 Task: Font style For heading Use Andalus with dark orange 2 colour & Underline. font size for heading '26 Pt. 'Change the font style of data to Arabic Typesettingand font size to  14 Pt. Change the alignment of both headline & data to   center vertically. In the sheet  analysisSalesByCategory_2024
Action: Mouse moved to (77, 110)
Screenshot: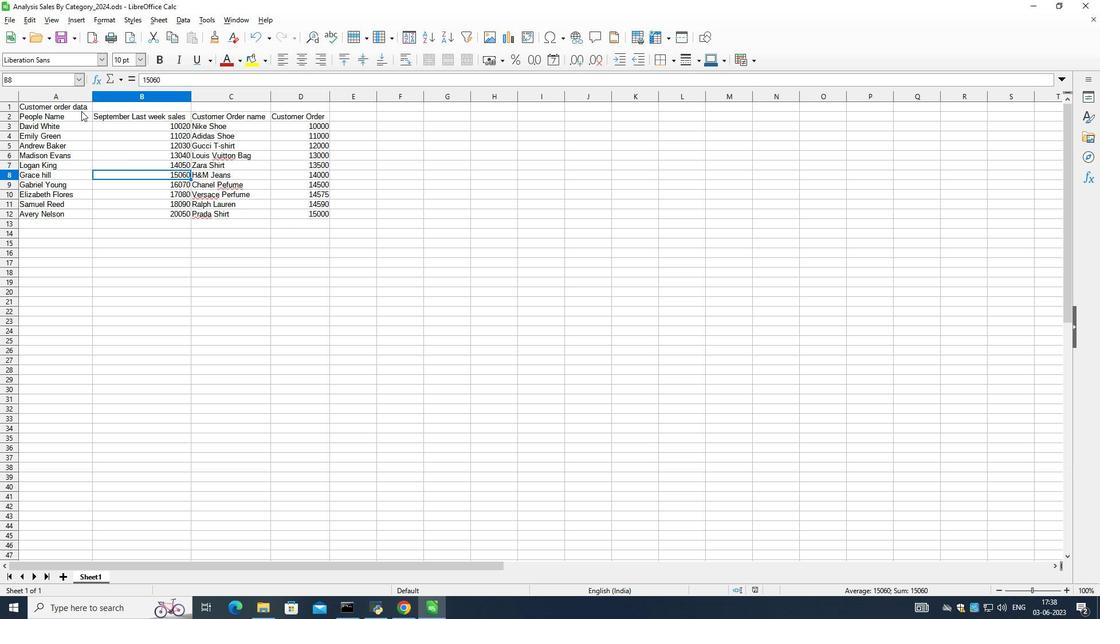 
Action: Mouse pressed left at (77, 110)
Screenshot: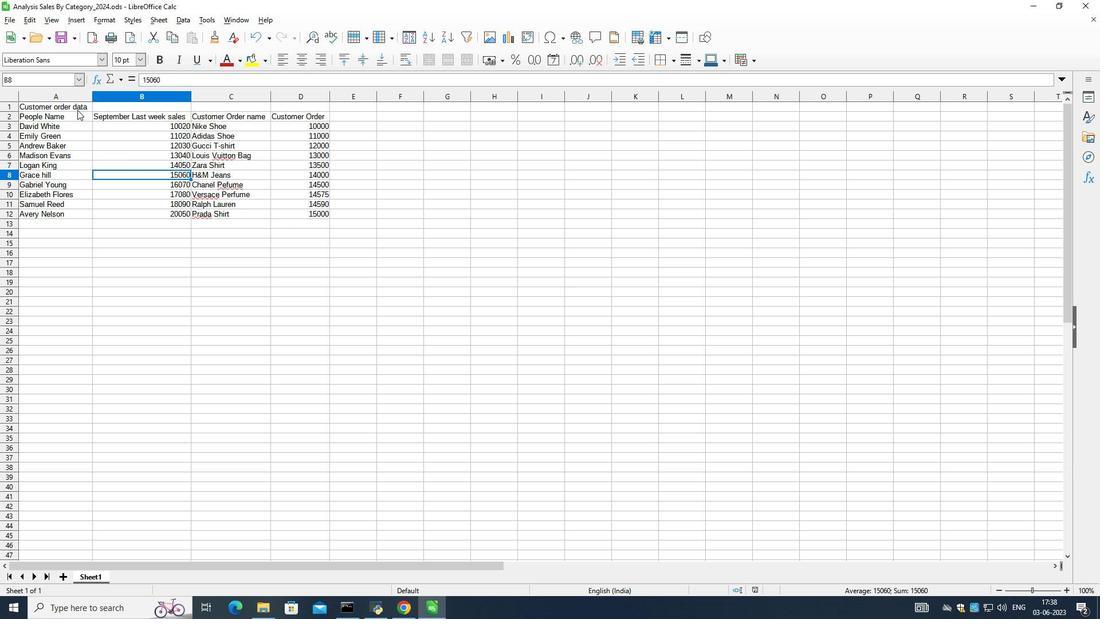 
Action: Mouse moved to (68, 108)
Screenshot: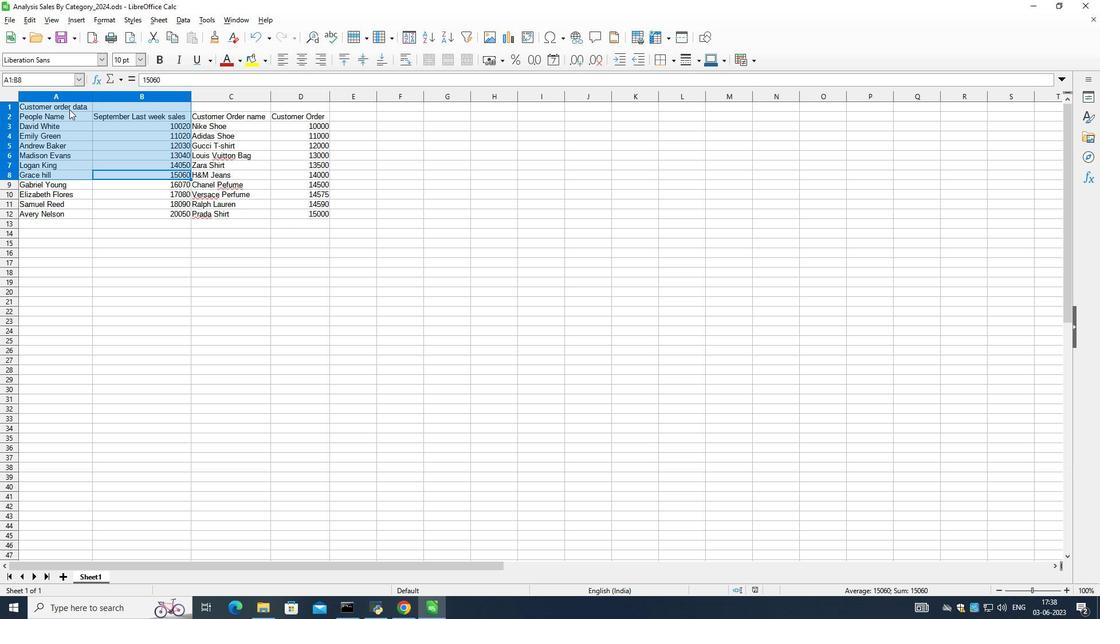 
Action: Mouse pressed left at (68, 108)
Screenshot: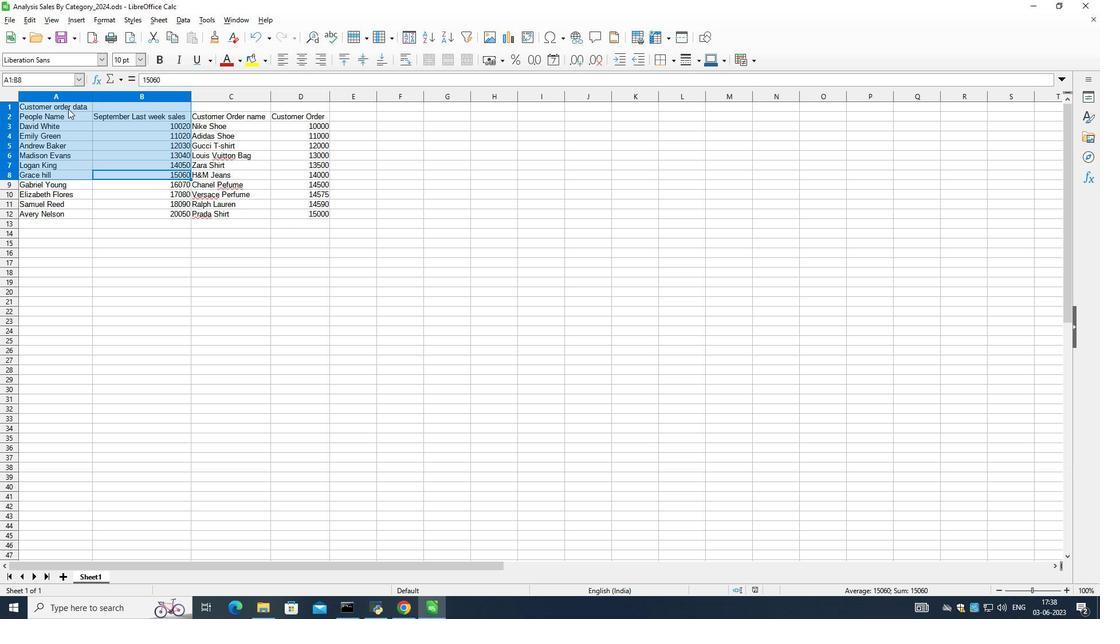 
Action: Mouse pressed right at (68, 108)
Screenshot: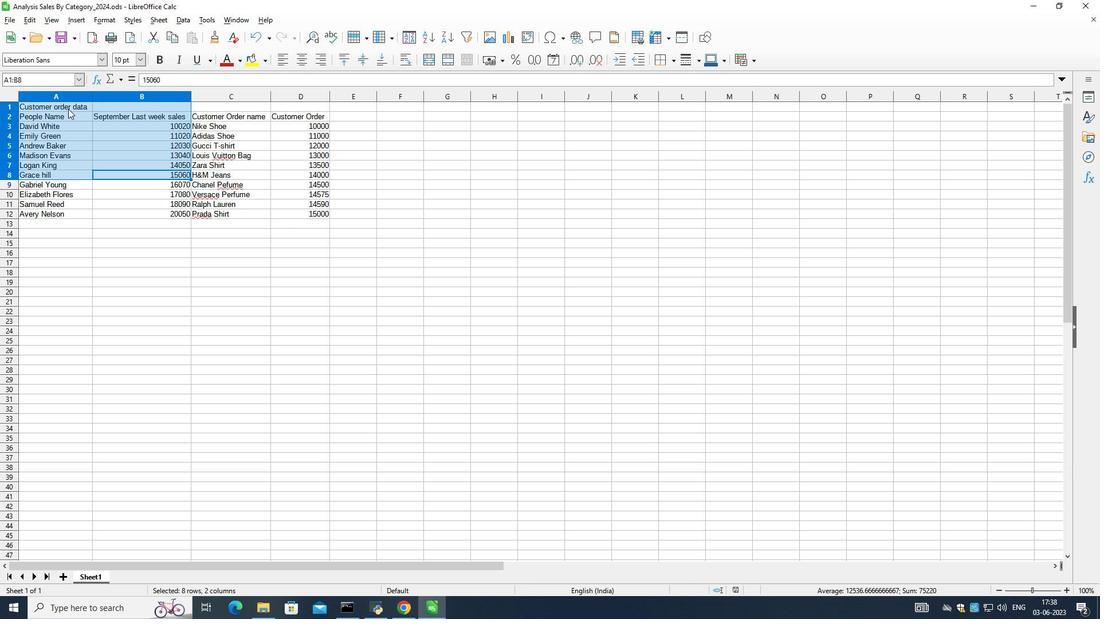 
Action: Mouse moved to (55, 129)
Screenshot: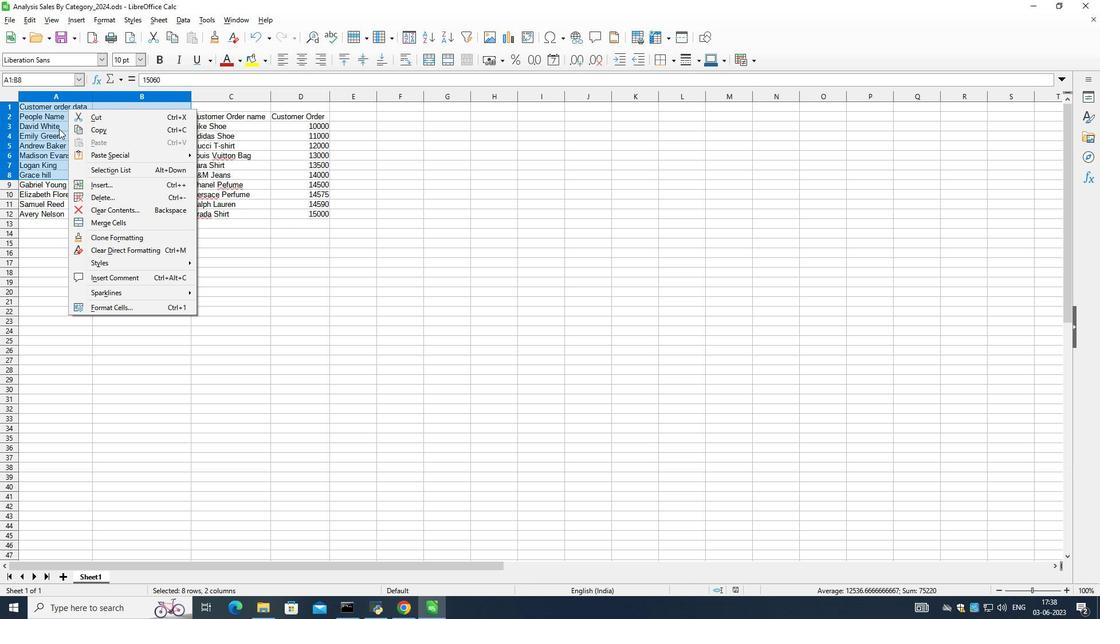 
Action: Mouse pressed left at (55, 129)
Screenshot: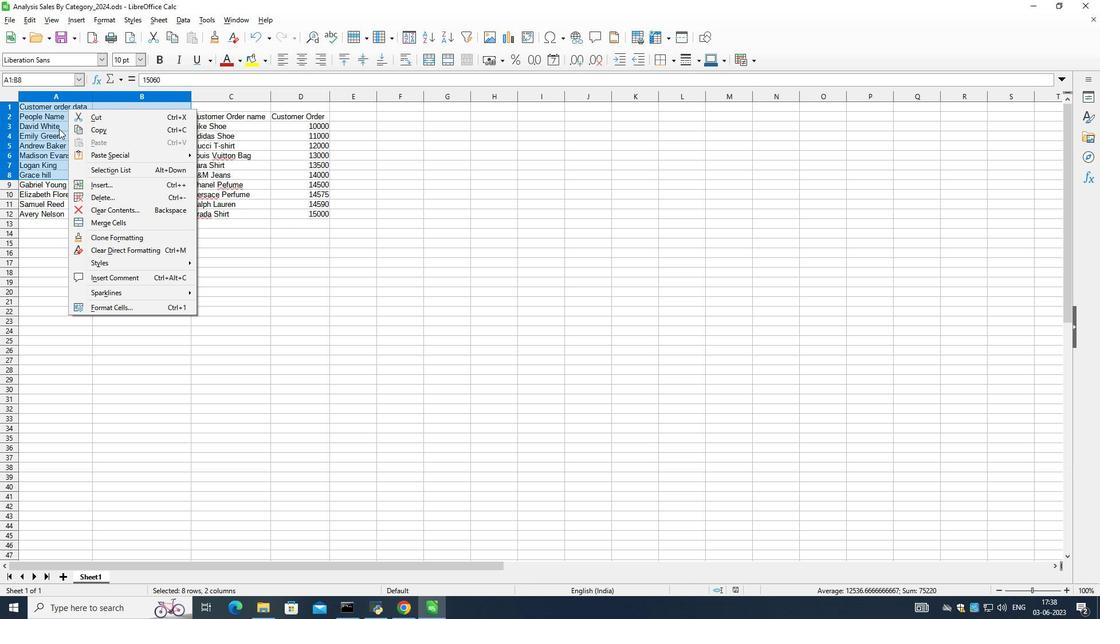 
Action: Mouse moved to (53, 115)
Screenshot: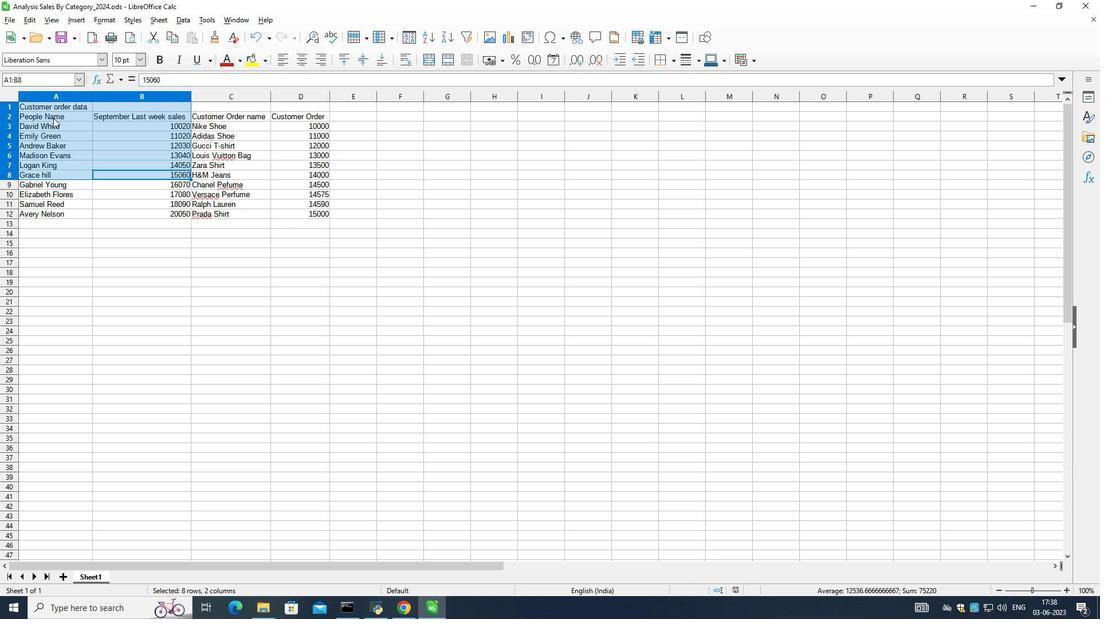 
Action: Mouse pressed right at (53, 115)
Screenshot: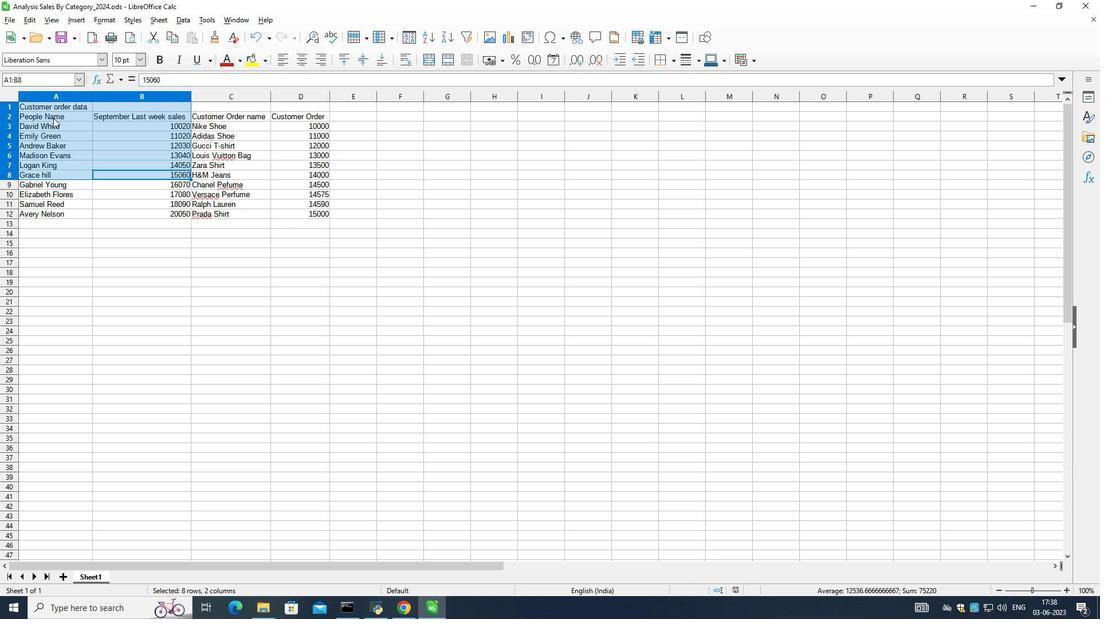 
Action: Mouse moved to (158, 139)
Screenshot: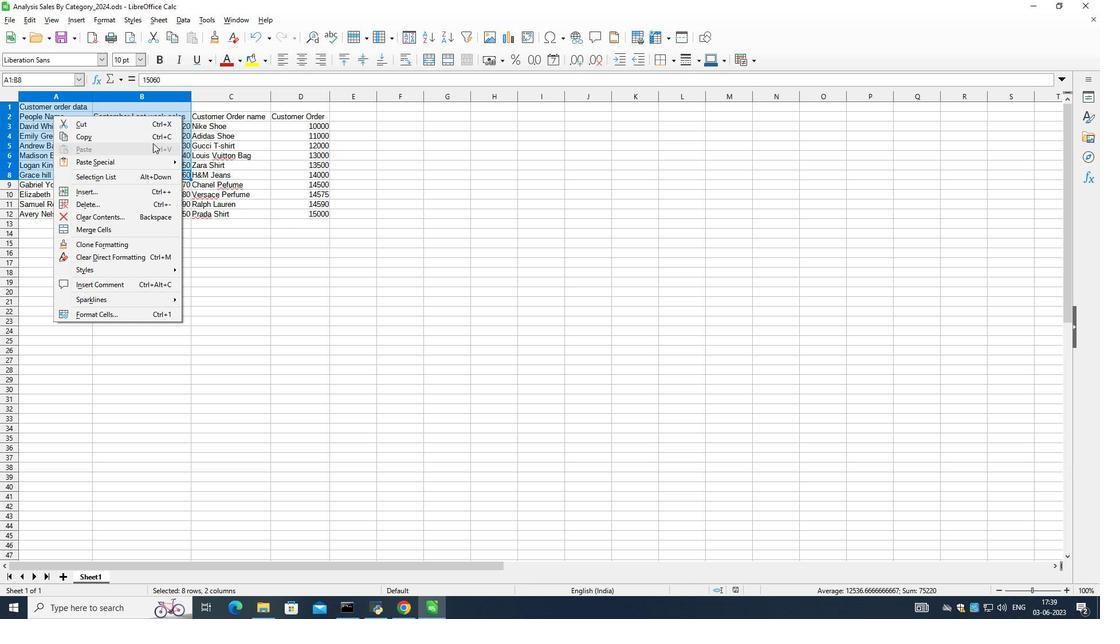 
Action: Mouse pressed left at (158, 139)
Screenshot: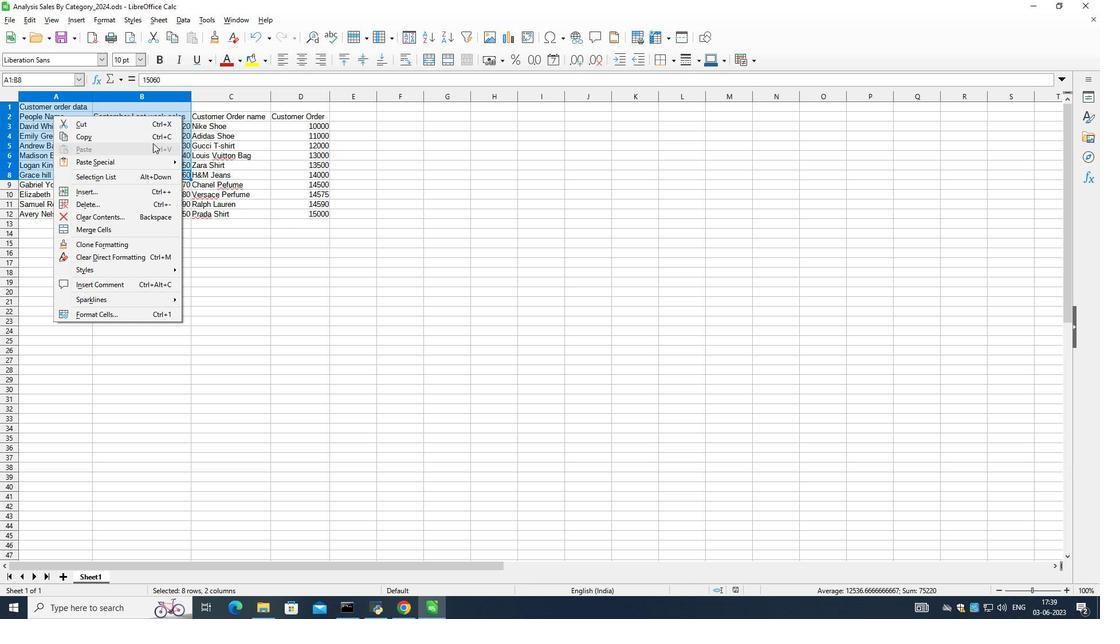 
Action: Mouse moved to (302, 161)
Screenshot: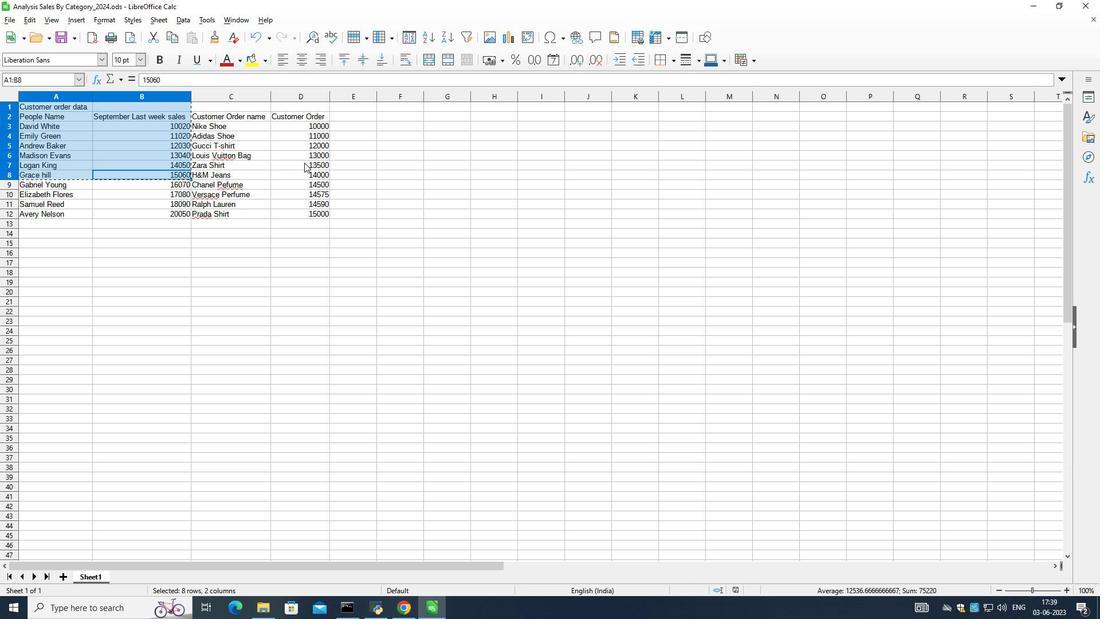 
Action: Mouse pressed left at (302, 161)
Screenshot: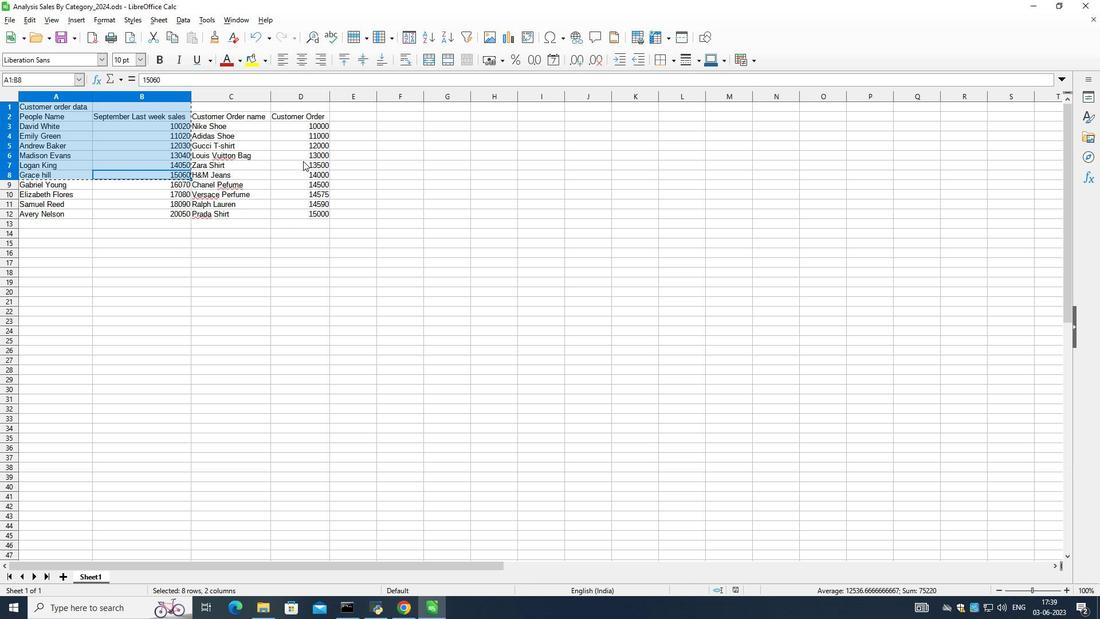 
Action: Mouse moved to (50, 115)
Screenshot: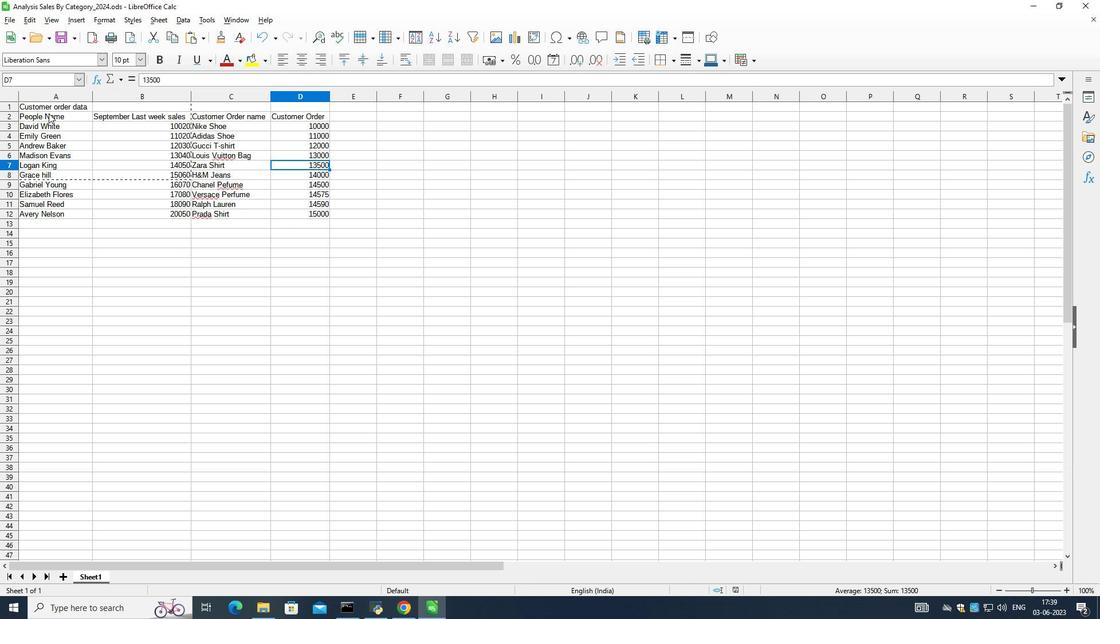 
Action: Mouse pressed left at (50, 115)
Screenshot: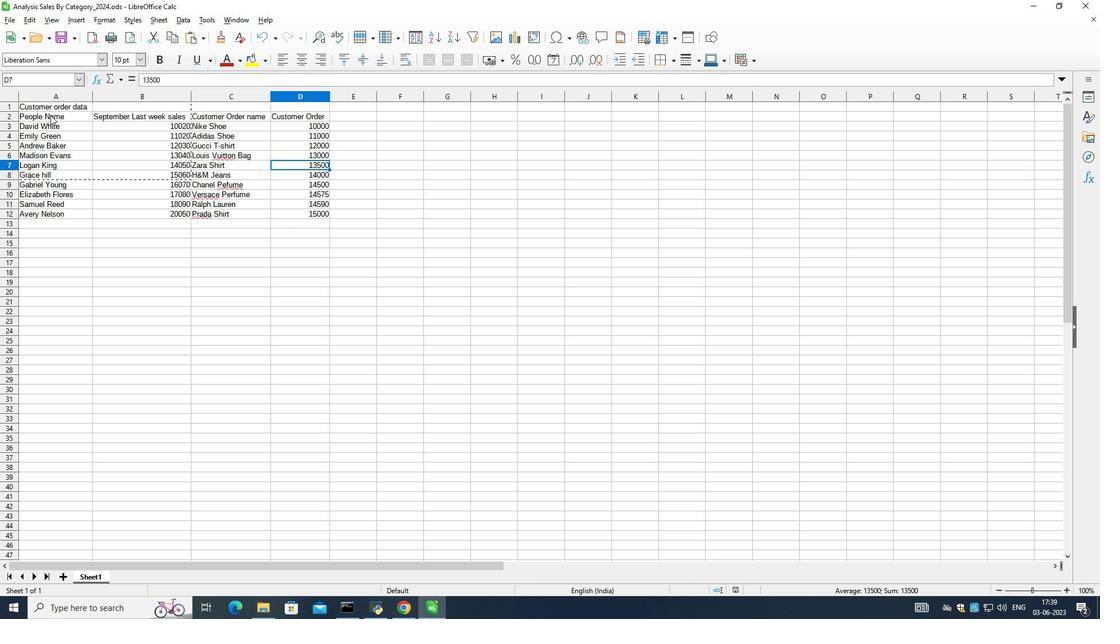 
Action: Mouse moved to (51, 107)
Screenshot: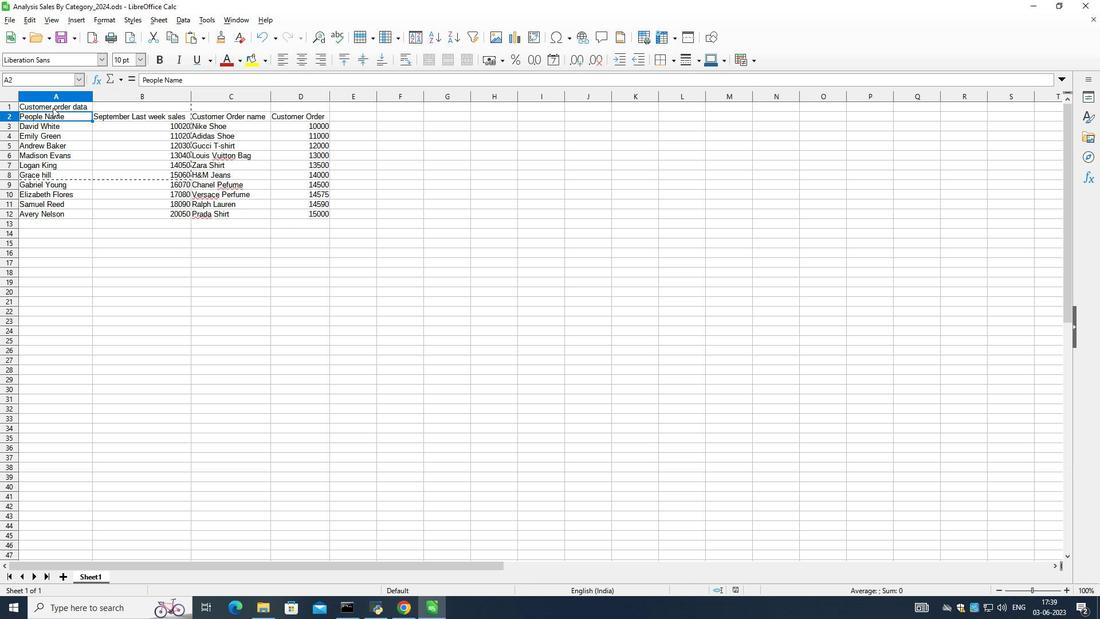 
Action: Mouse pressed left at (51, 107)
Screenshot: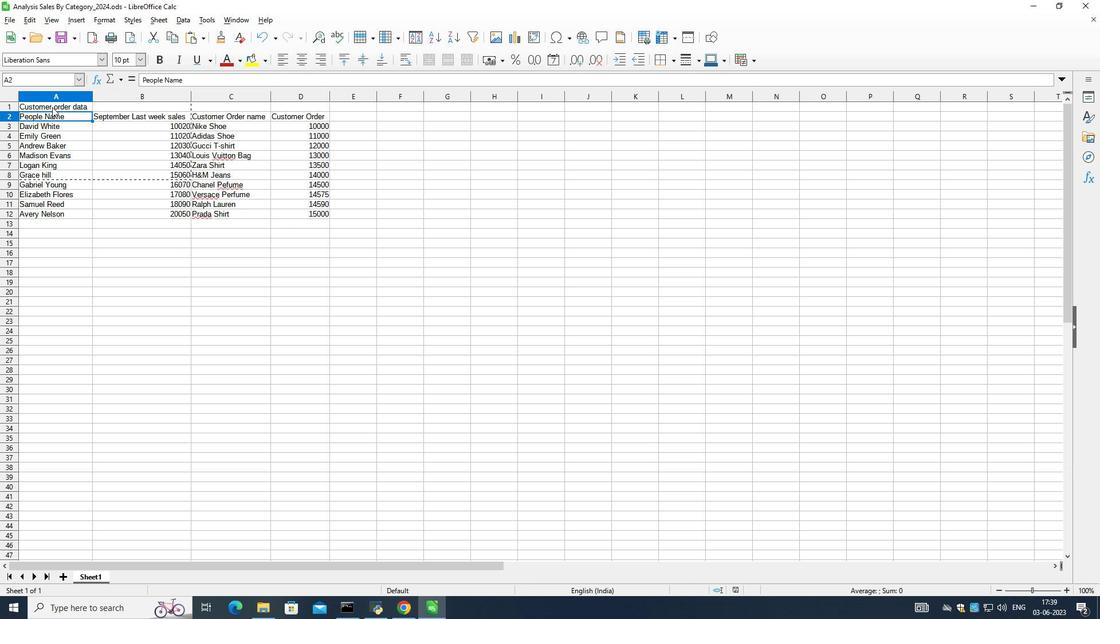 
Action: Mouse moved to (446, 60)
Screenshot: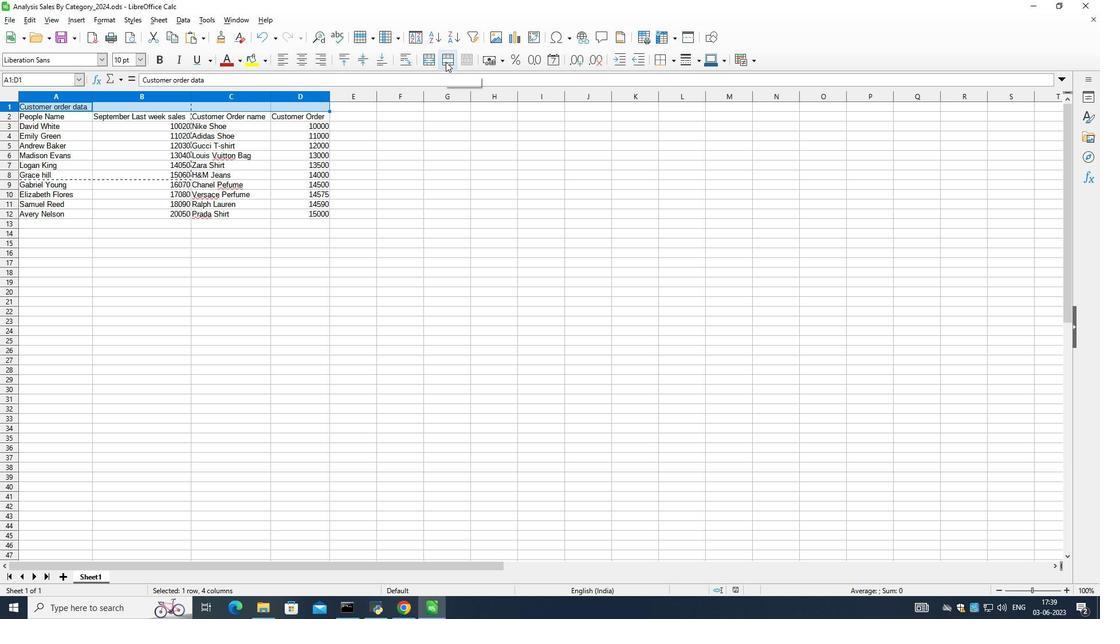 
Action: Mouse pressed left at (446, 60)
Screenshot: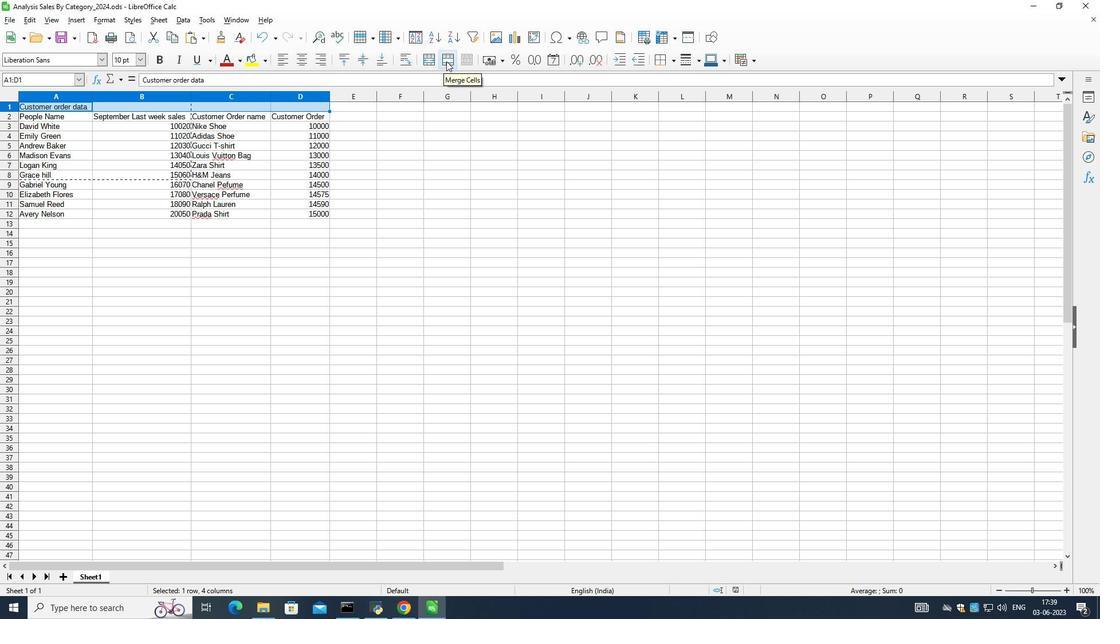 
Action: Mouse moved to (65, 57)
Screenshot: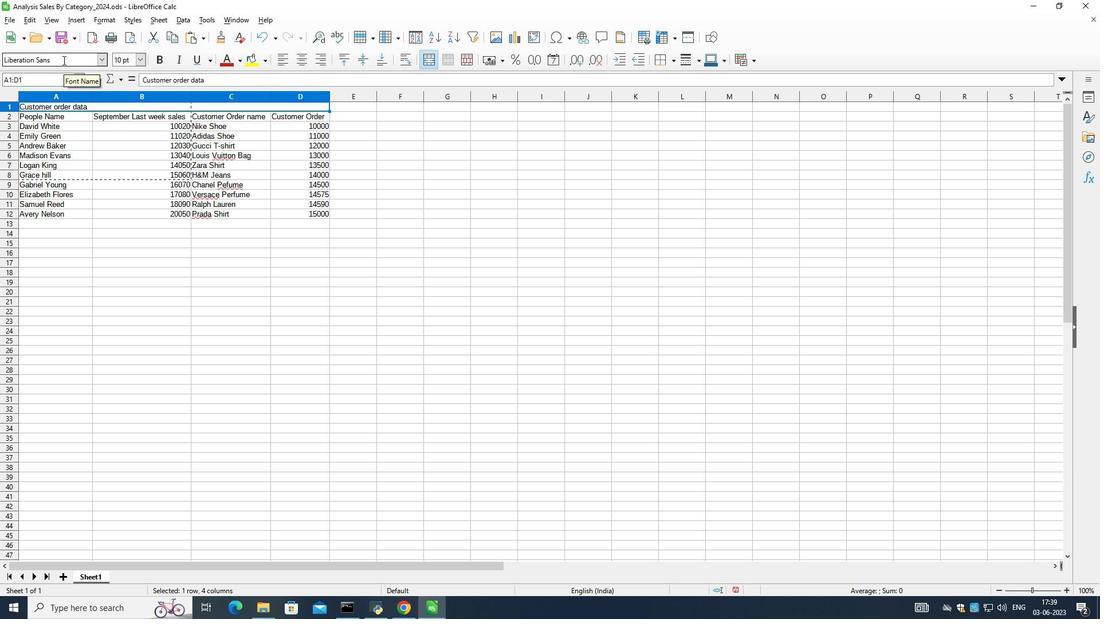 
Action: Mouse pressed left at (65, 57)
Screenshot: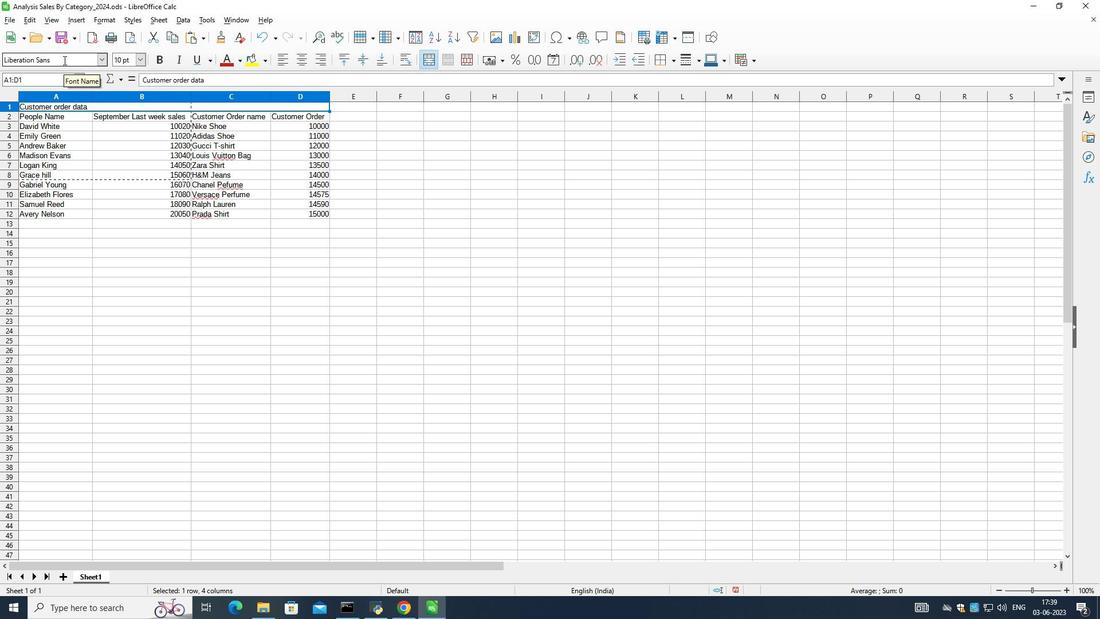 
Action: Mouse moved to (54, 61)
Screenshot: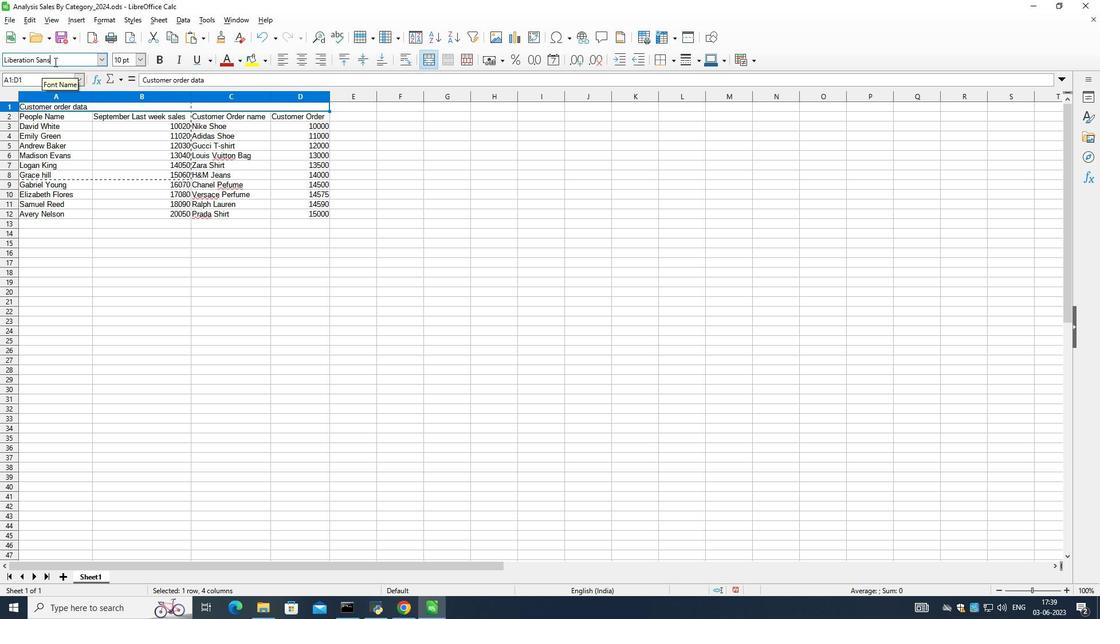 
Action: Mouse pressed left at (54, 61)
Screenshot: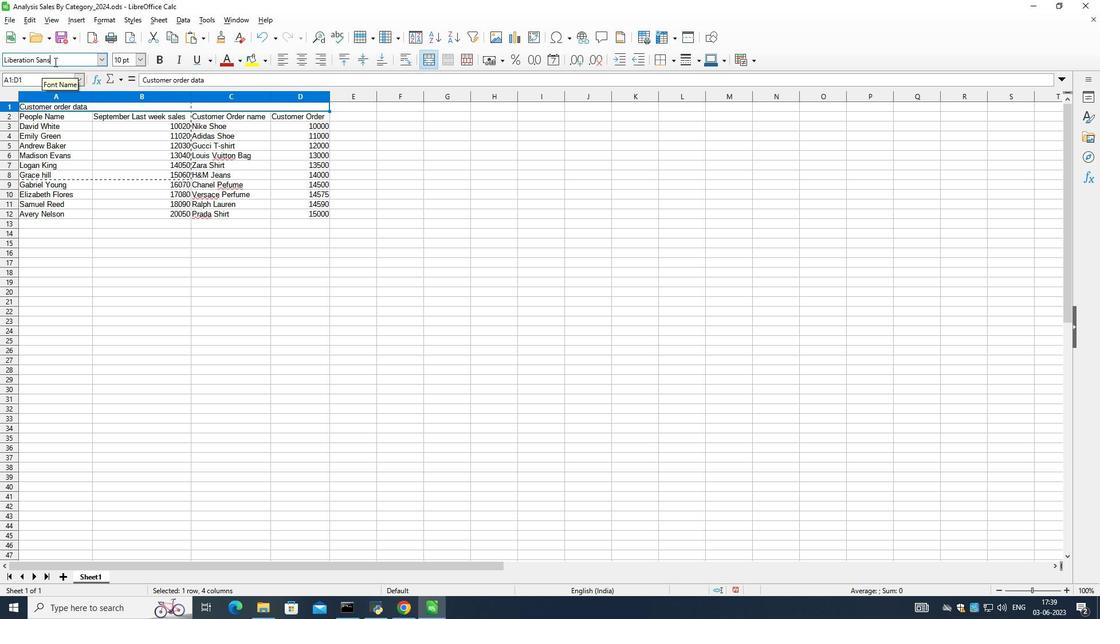 
Action: Mouse moved to (184, 121)
Screenshot: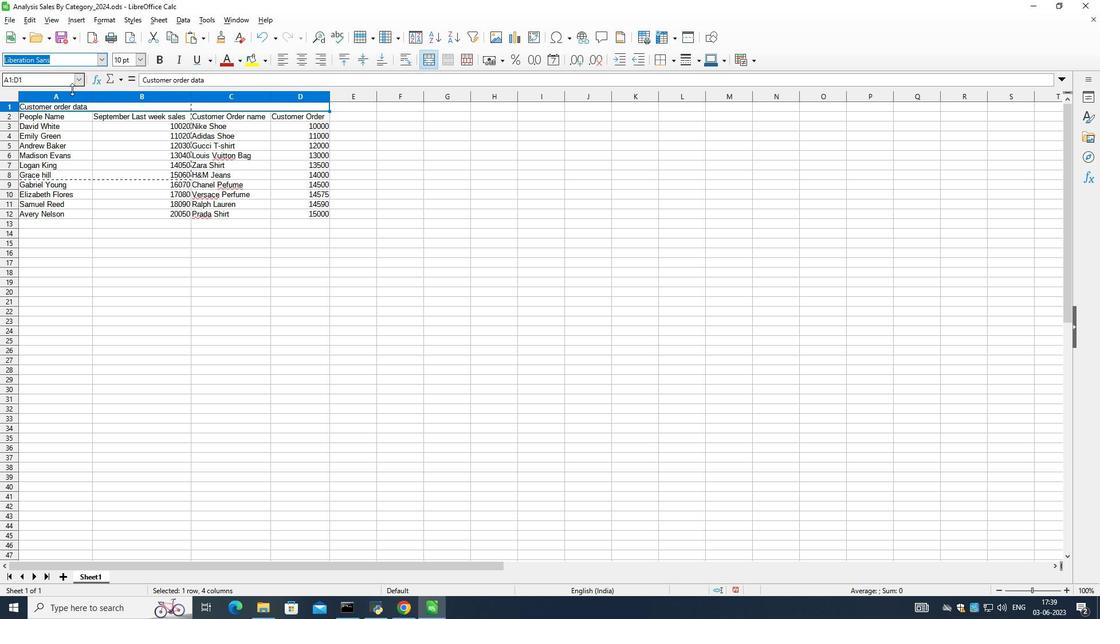 
Action: Key pressed <Key.shift_r>Andalus<Key.enter>
Screenshot: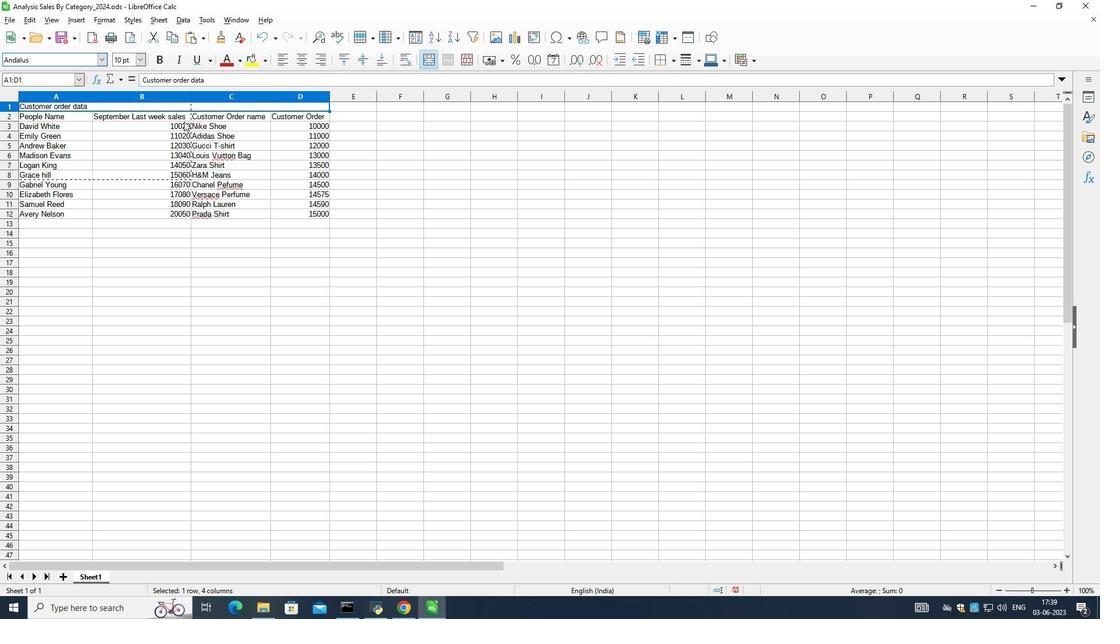 
Action: Mouse moved to (240, 63)
Screenshot: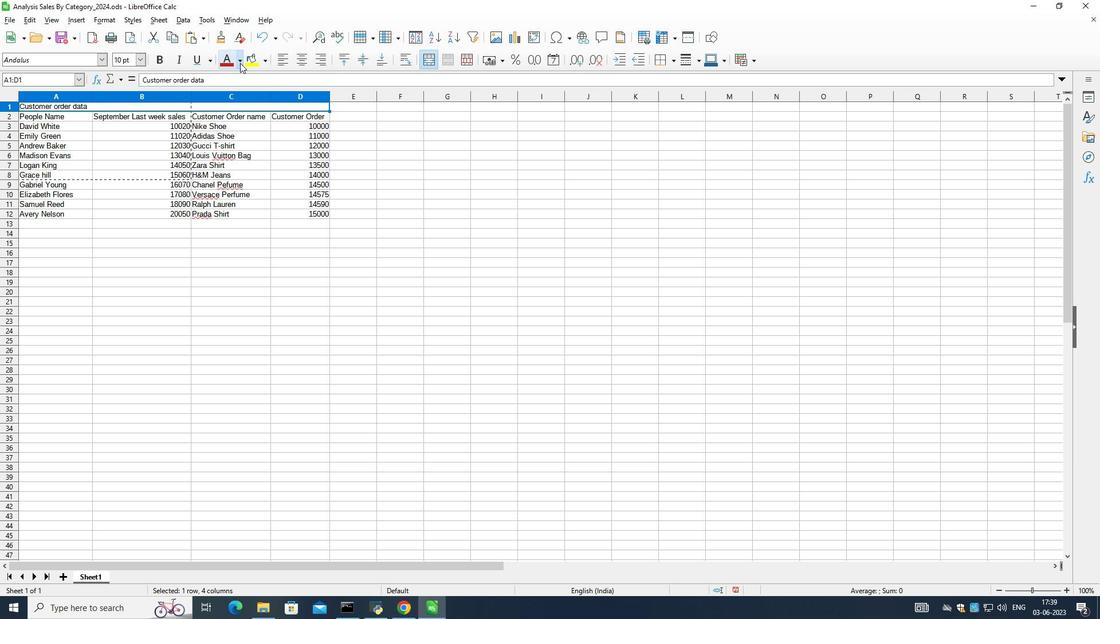 
Action: Mouse pressed left at (240, 63)
Screenshot: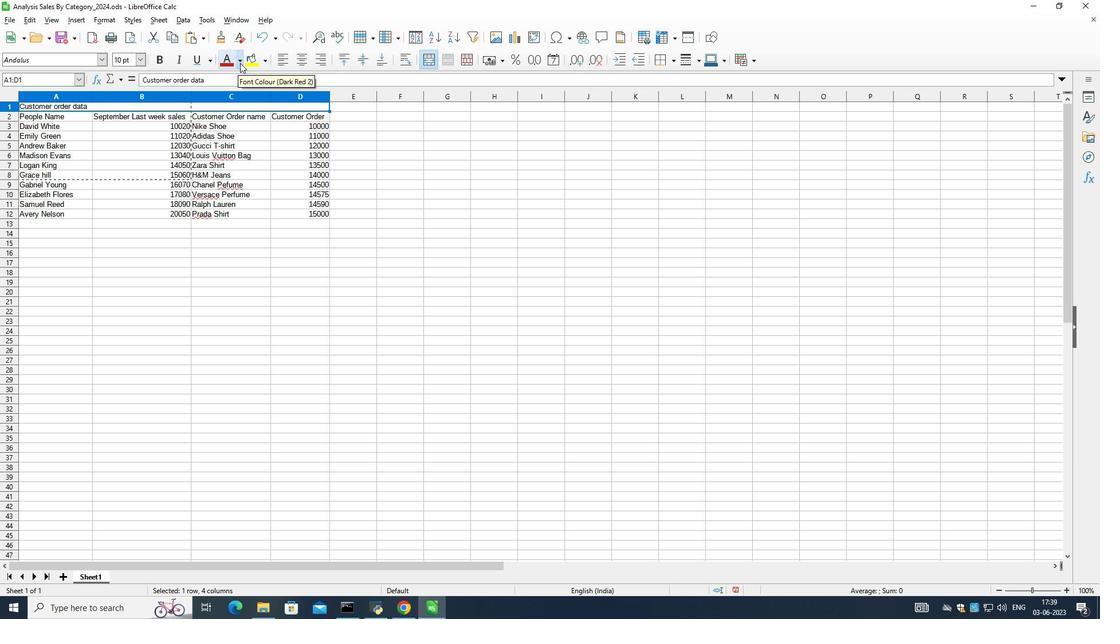 
Action: Mouse moved to (248, 271)
Screenshot: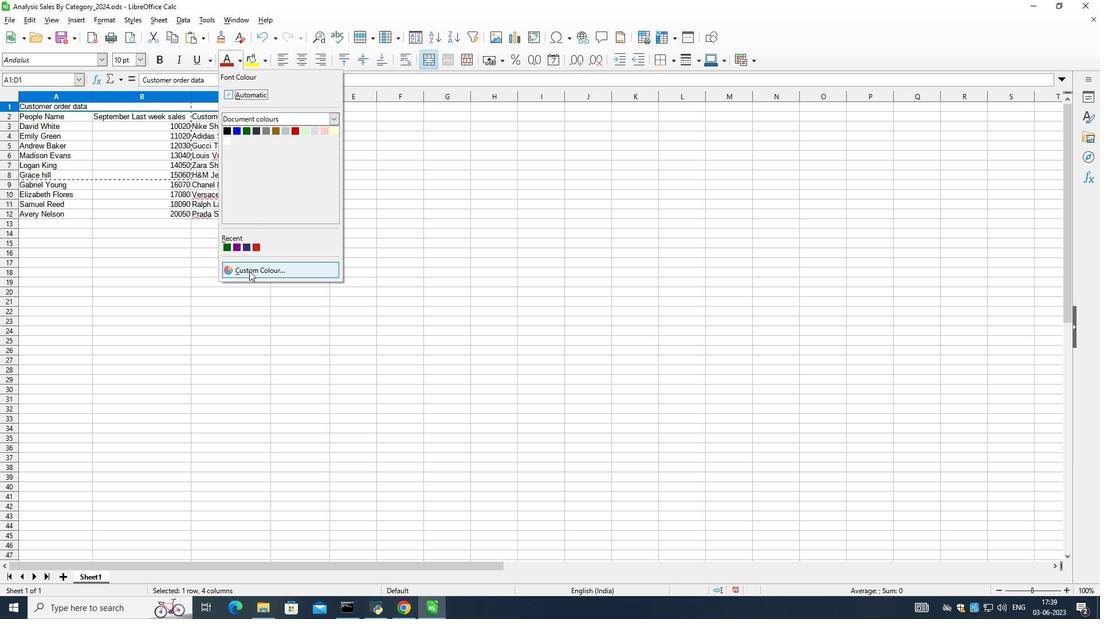 
Action: Mouse pressed left at (248, 271)
Screenshot: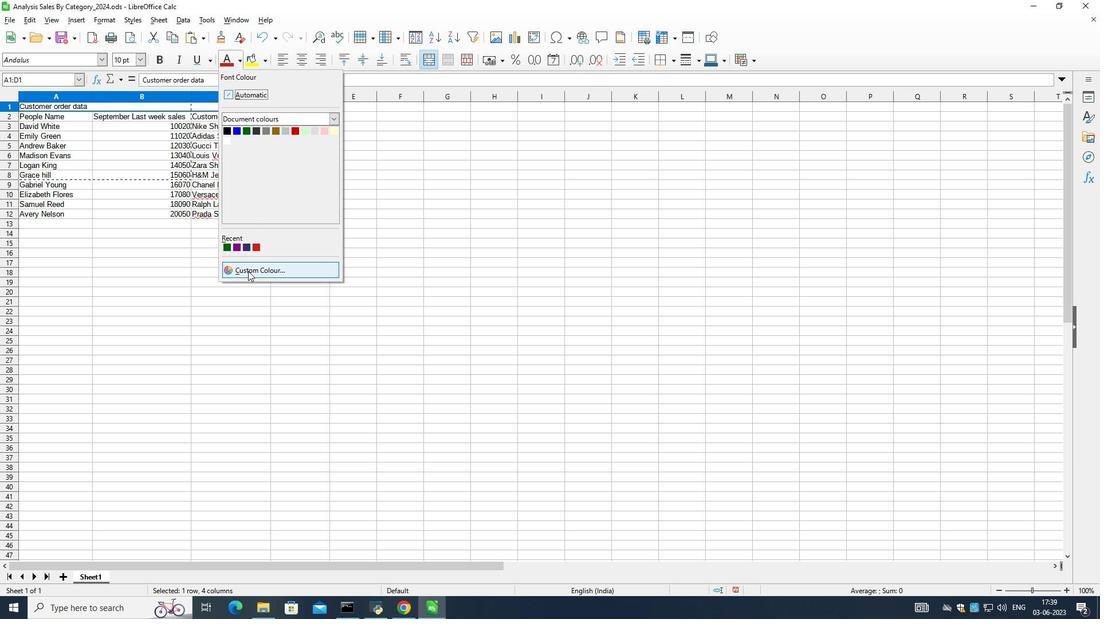 
Action: Mouse moved to (567, 349)
Screenshot: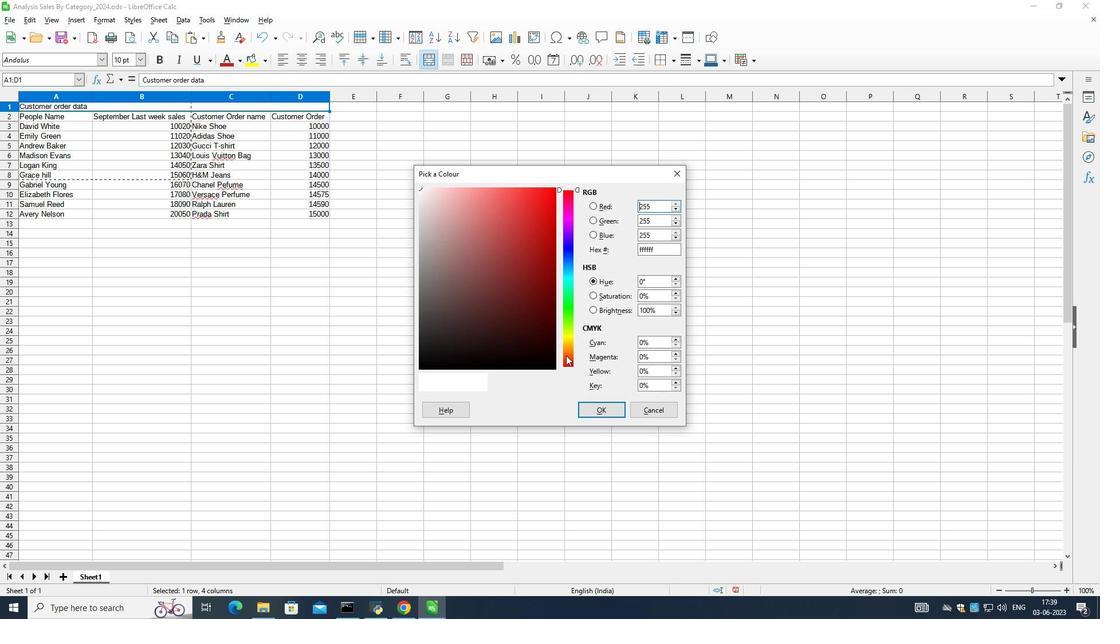 
Action: Mouse pressed left at (567, 349)
Screenshot: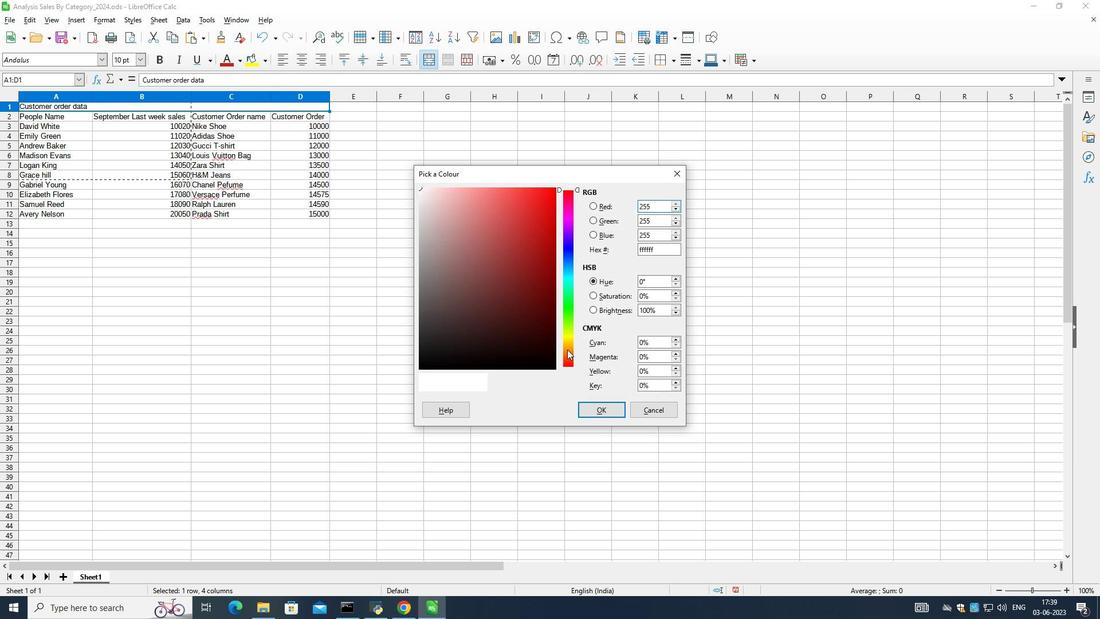 
Action: Mouse moved to (571, 323)
Screenshot: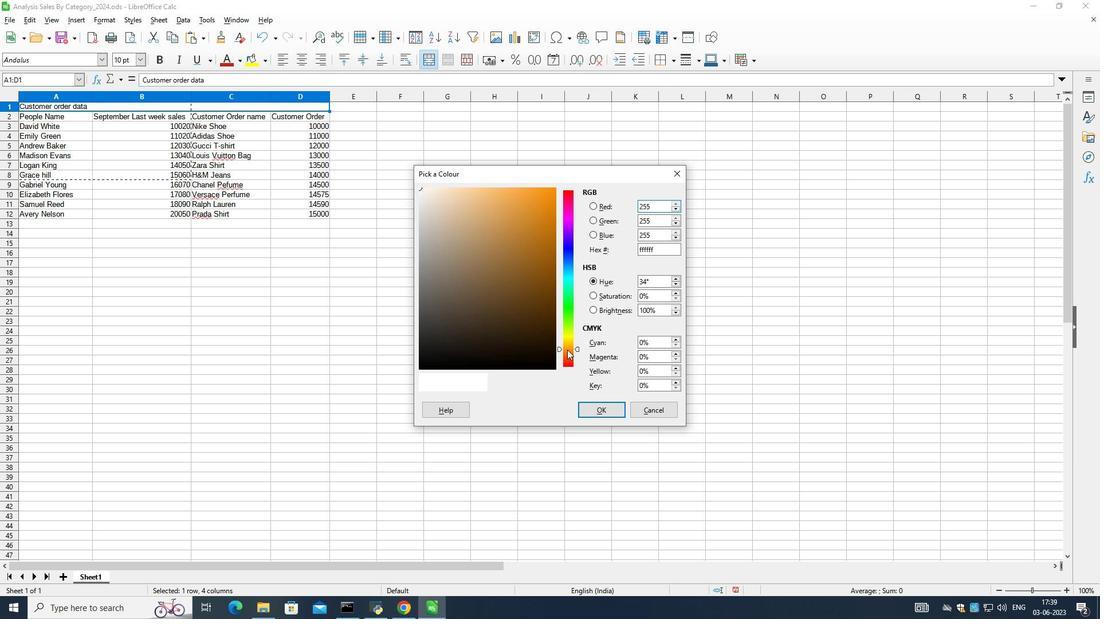 
Action: Mouse scrolled (571, 323) with delta (0, 0)
Screenshot: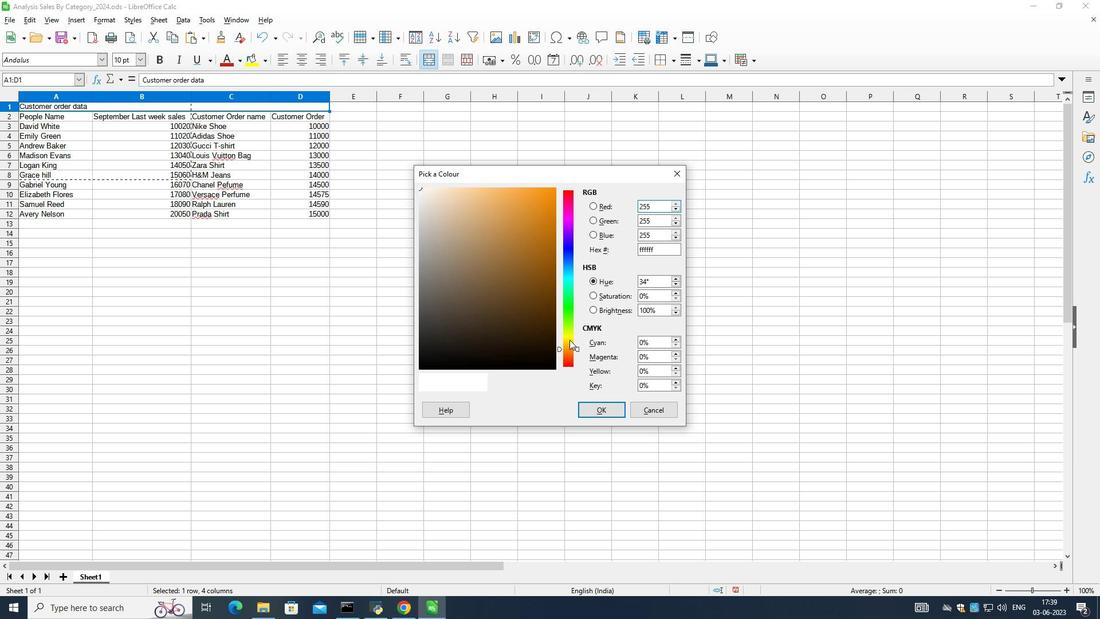 
Action: Mouse moved to (571, 322)
Screenshot: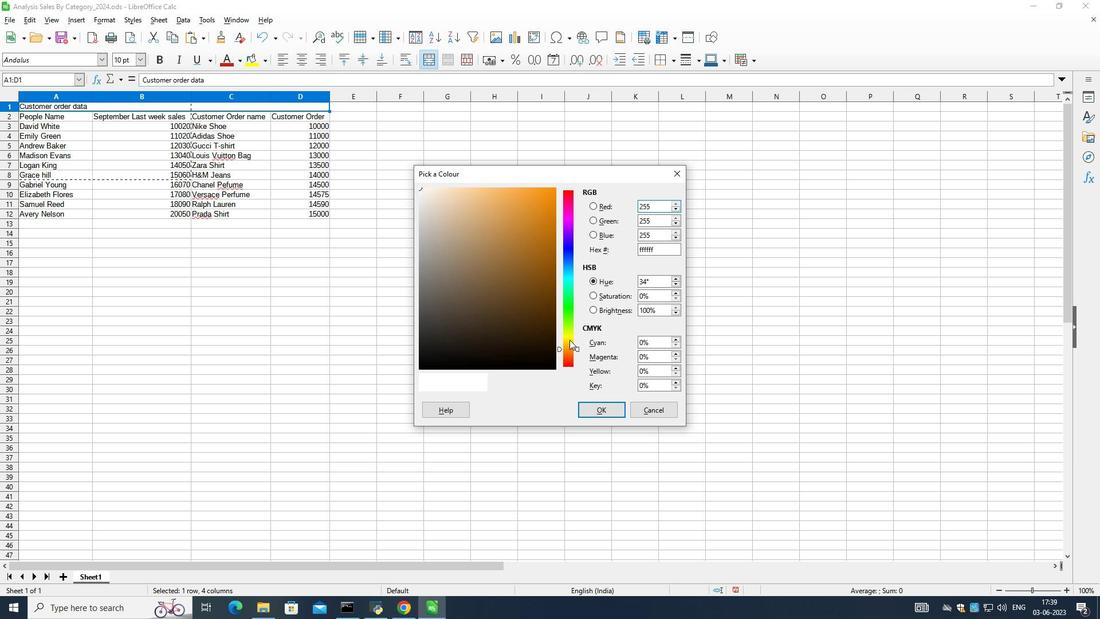 
Action: Mouse scrolled (571, 323) with delta (0, 0)
Screenshot: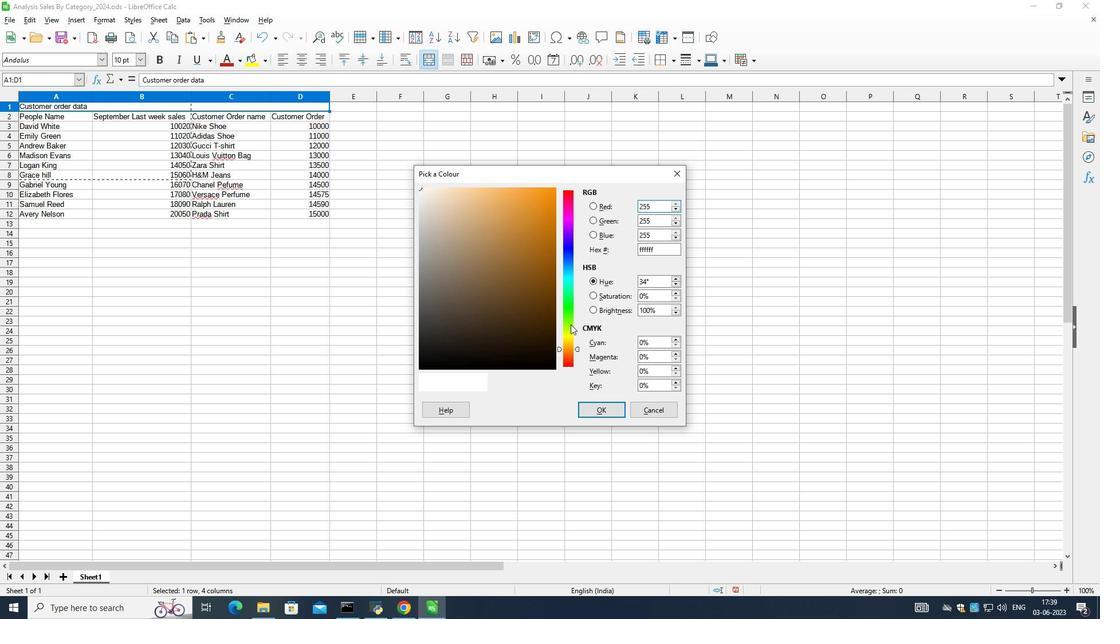 
Action: Mouse scrolled (571, 322) with delta (0, 0)
Screenshot: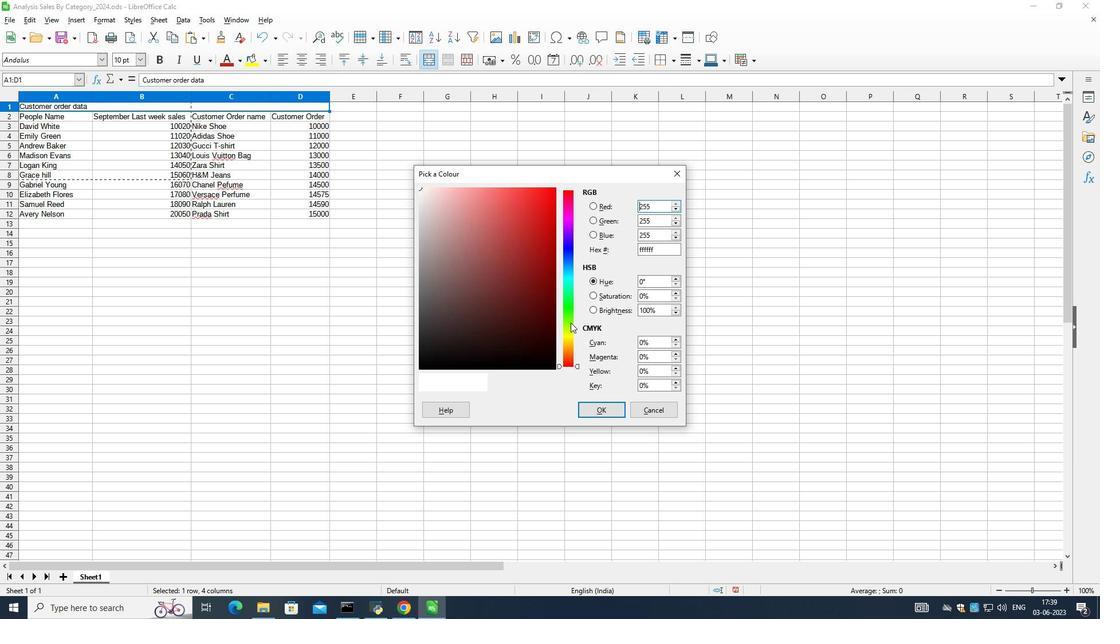 
Action: Mouse scrolled (571, 322) with delta (0, 0)
Screenshot: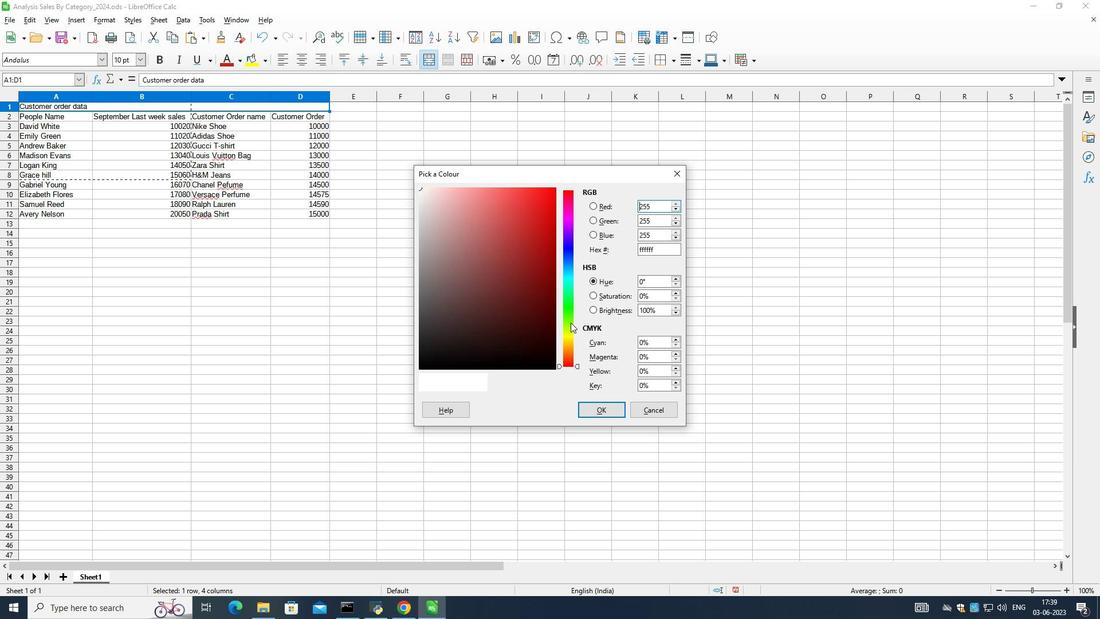
Action: Mouse scrolled (571, 322) with delta (0, 0)
Screenshot: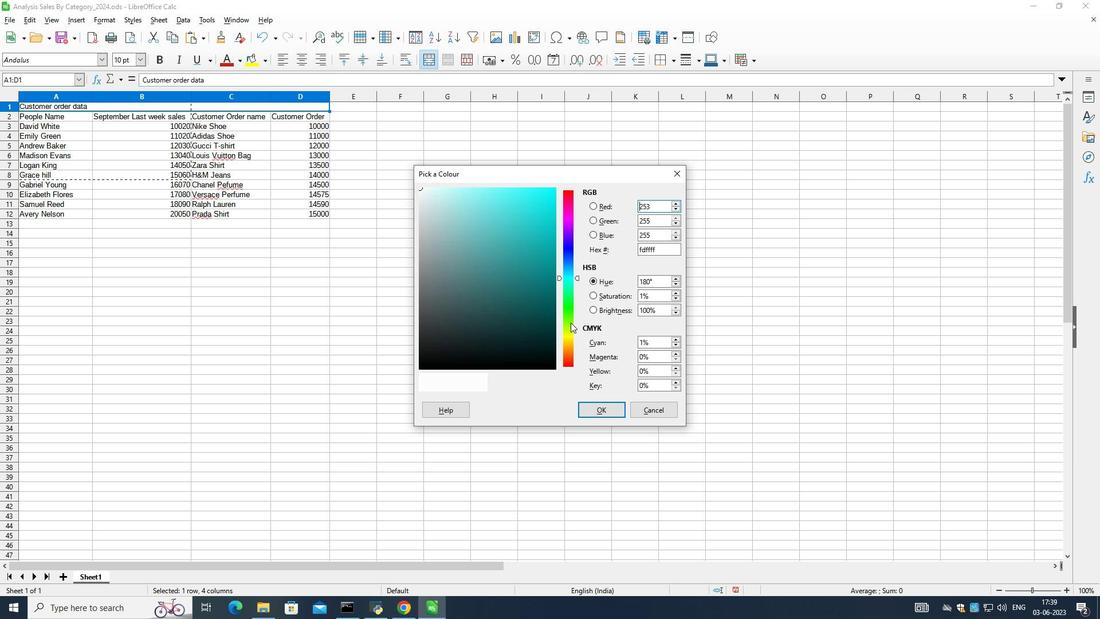
Action: Mouse moved to (571, 346)
Screenshot: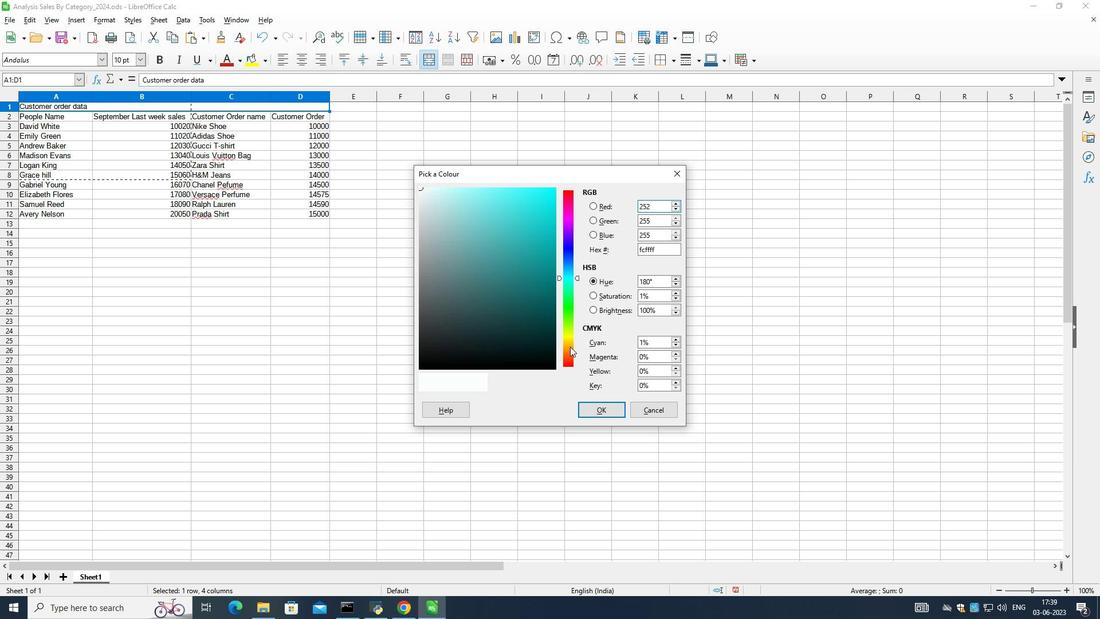 
Action: Mouse pressed left at (571, 346)
Screenshot: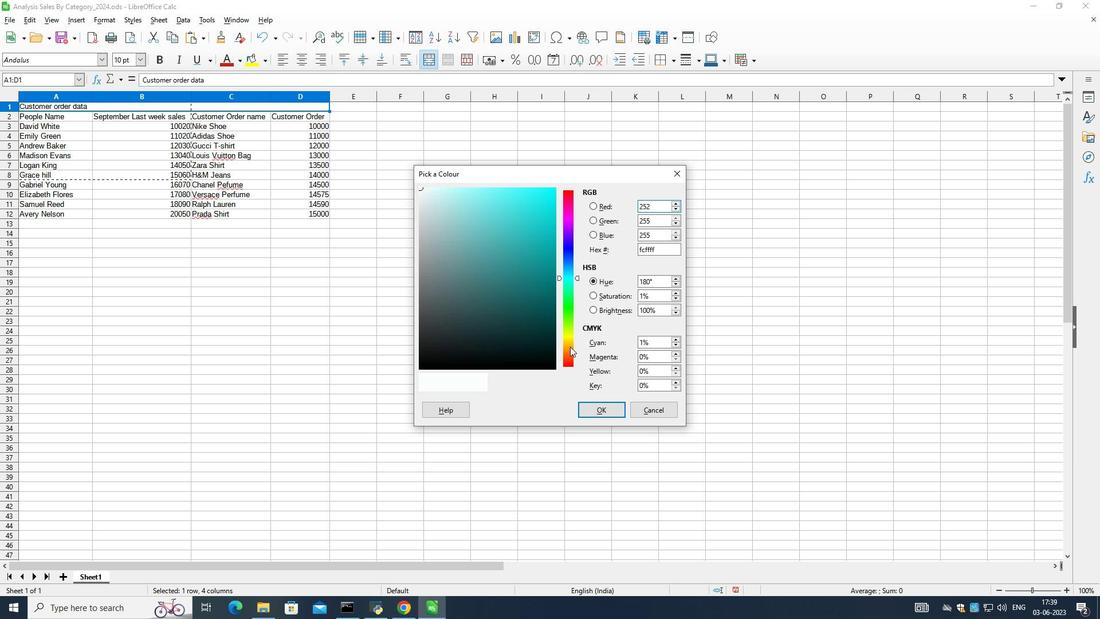 
Action: Mouse moved to (540, 194)
Screenshot: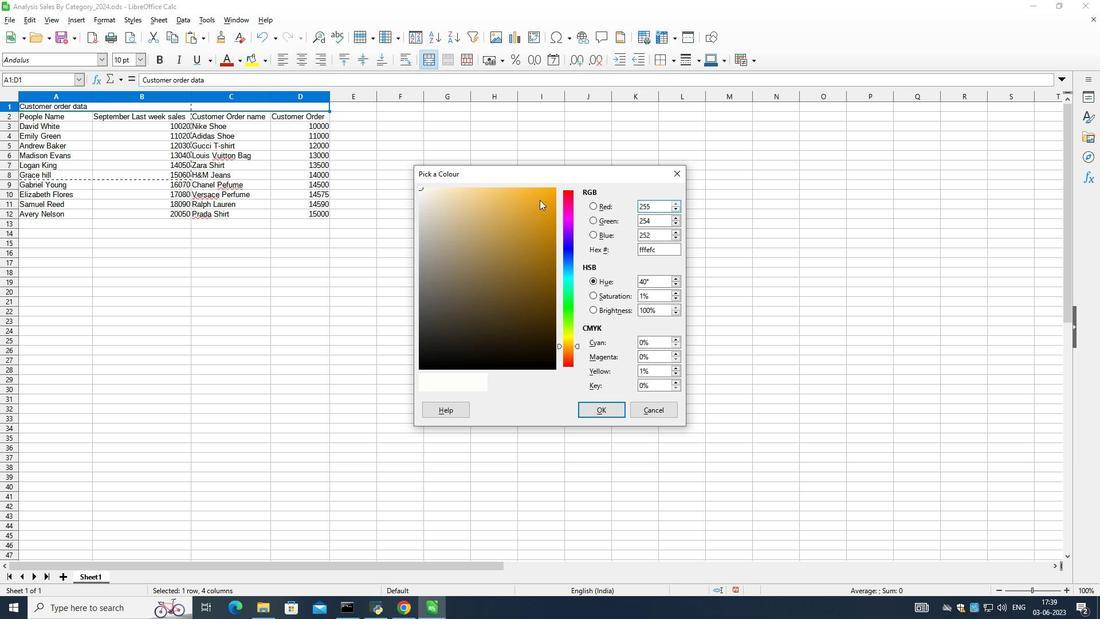 
Action: Mouse pressed left at (540, 194)
Screenshot: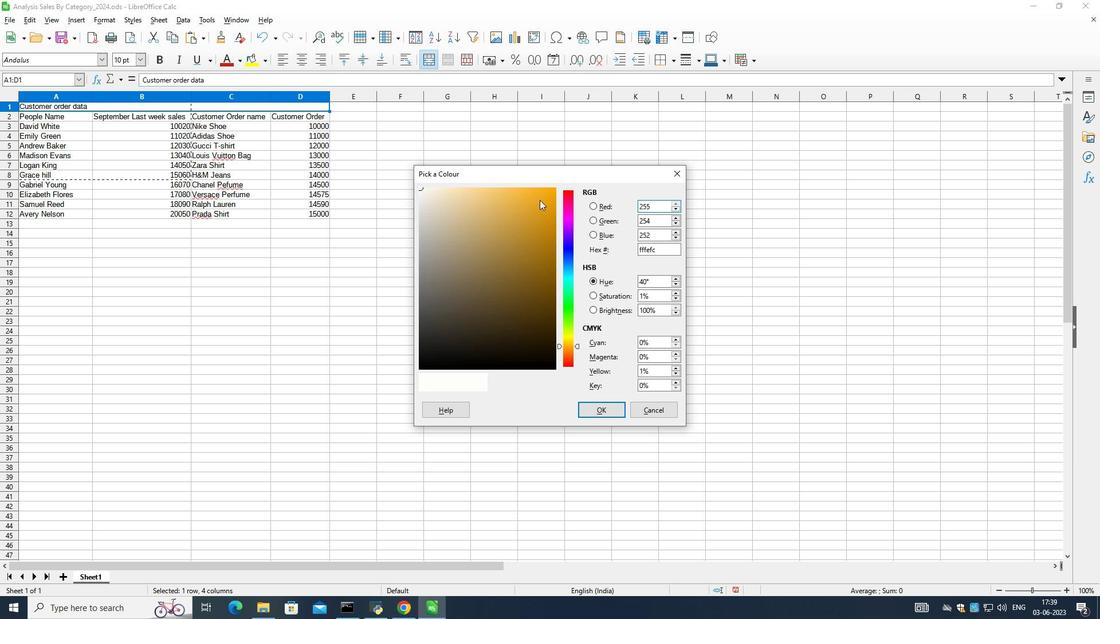 
Action: Mouse moved to (544, 199)
Screenshot: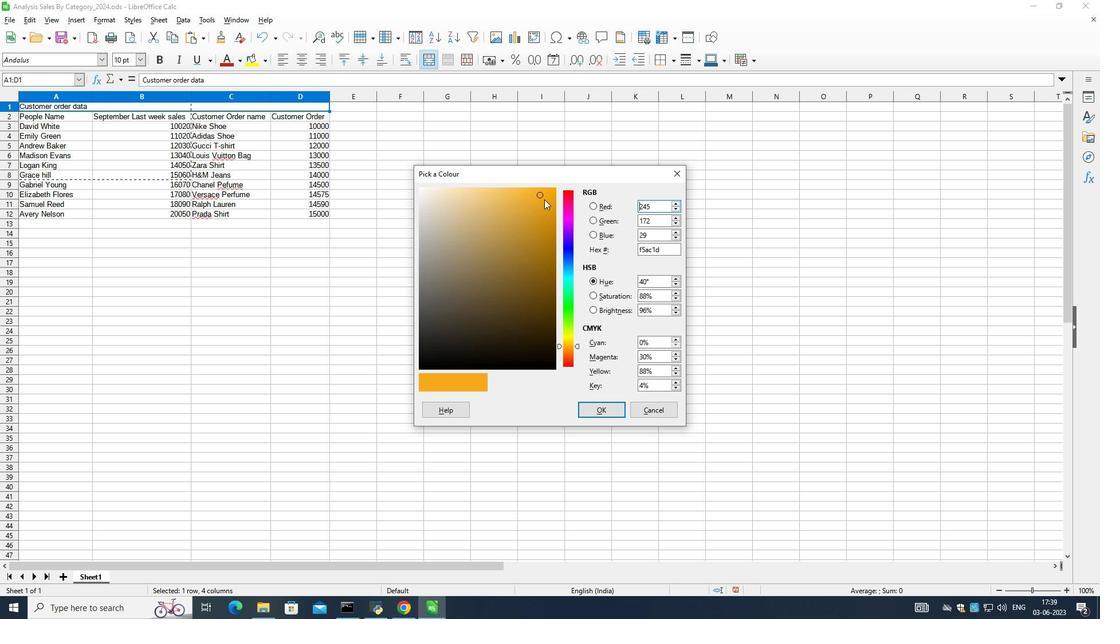 
Action: Mouse scrolled (544, 200) with delta (0, 0)
Screenshot: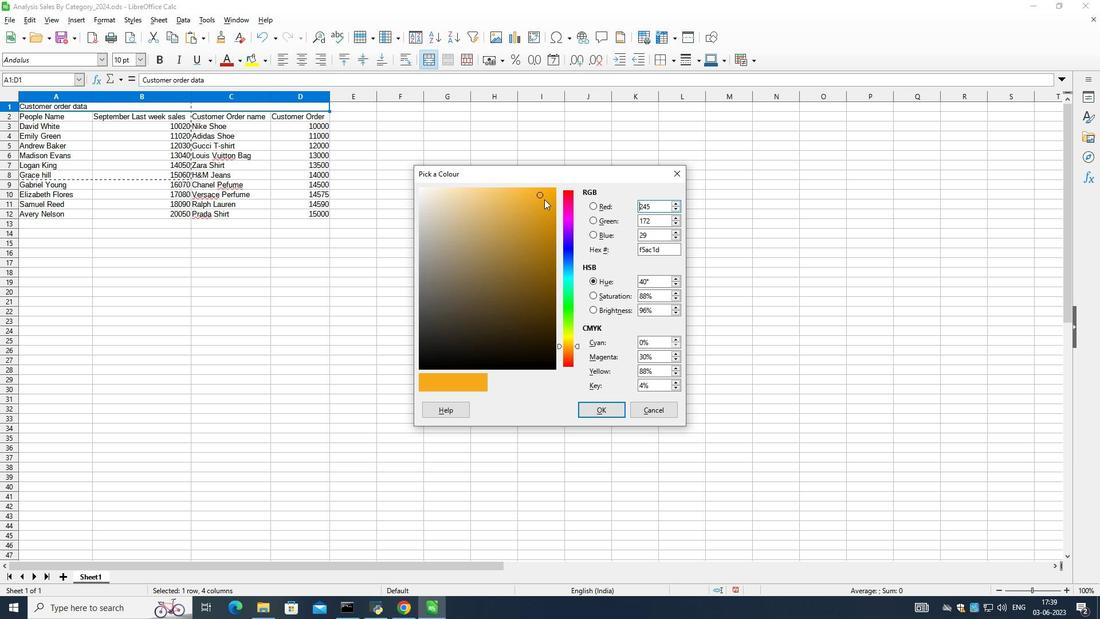 
Action: Mouse moved to (544, 198)
Screenshot: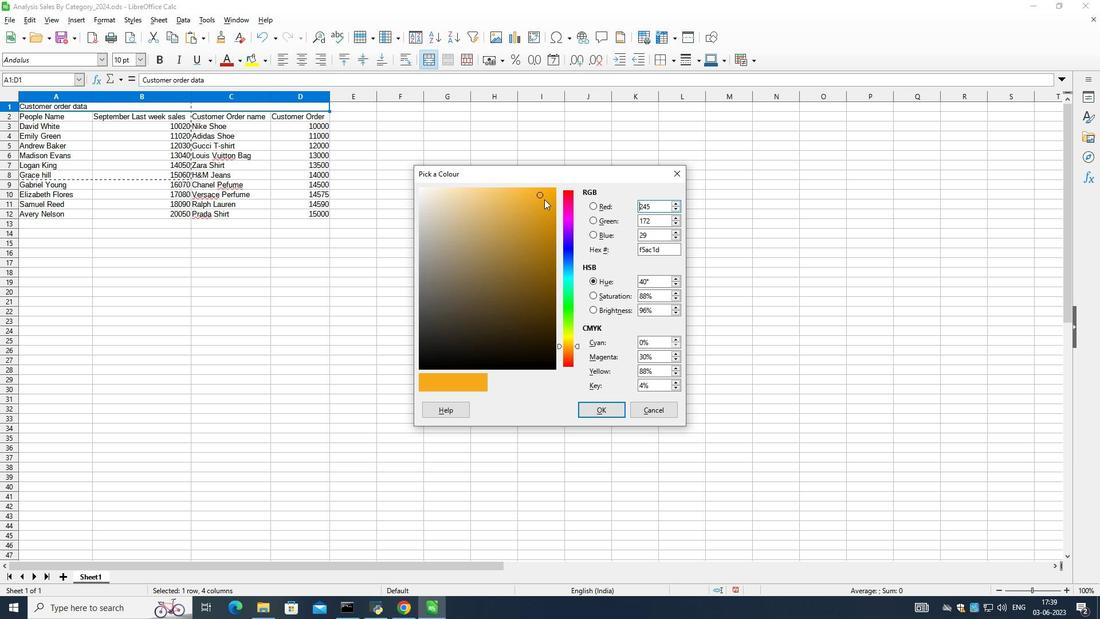 
Action: Mouse scrolled (544, 199) with delta (0, 0)
Screenshot: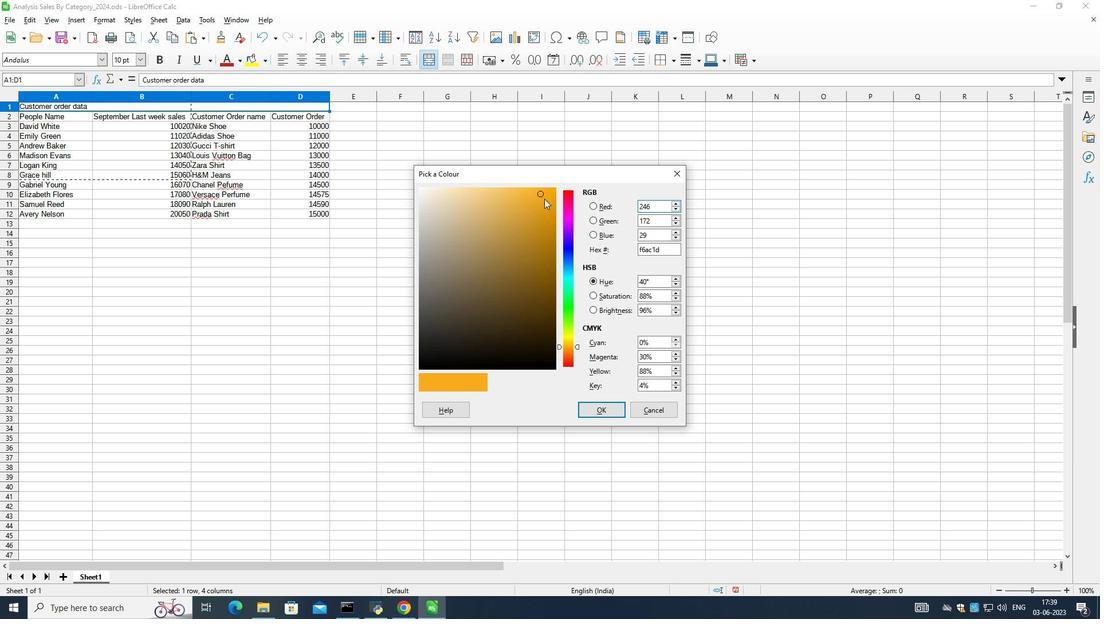 
Action: Mouse scrolled (544, 199) with delta (0, 0)
Screenshot: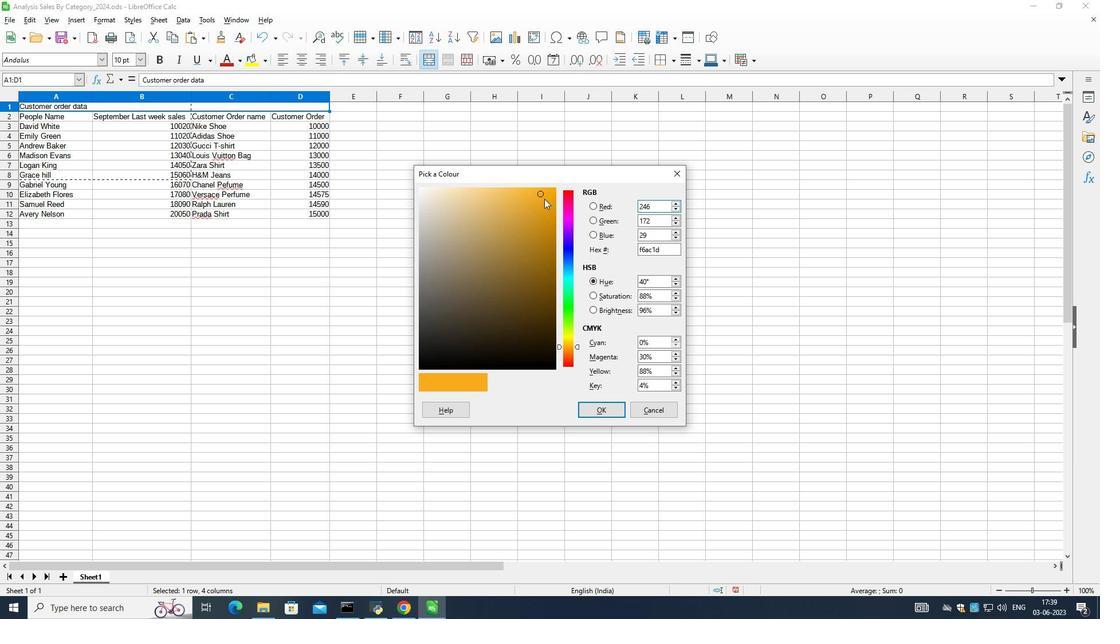 
Action: Mouse scrolled (544, 199) with delta (0, 0)
Screenshot: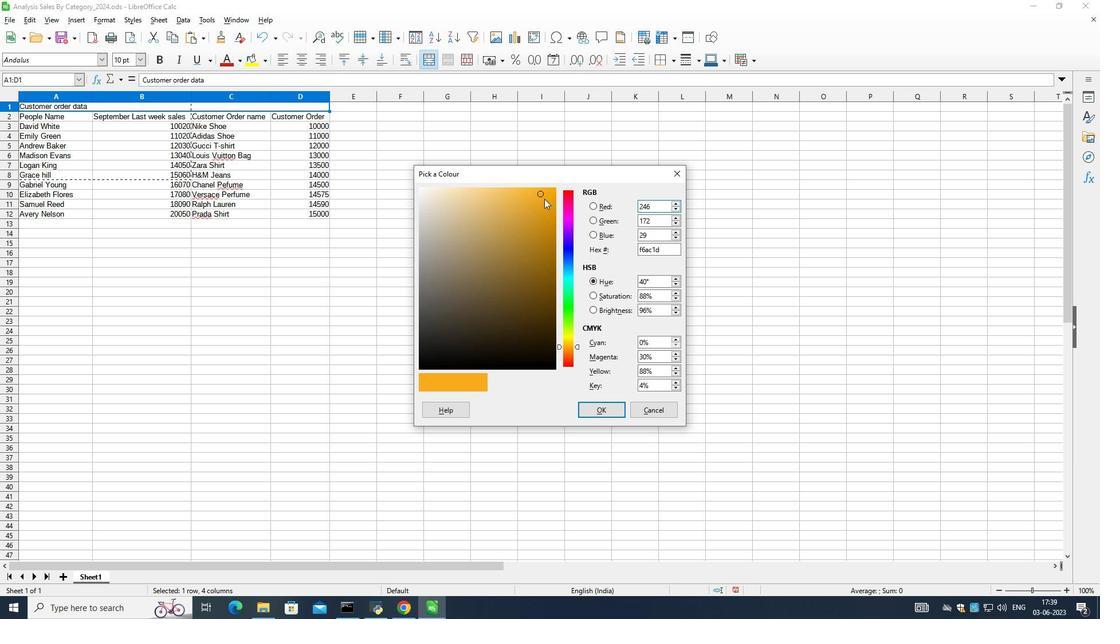 
Action: Mouse moved to (552, 193)
Screenshot: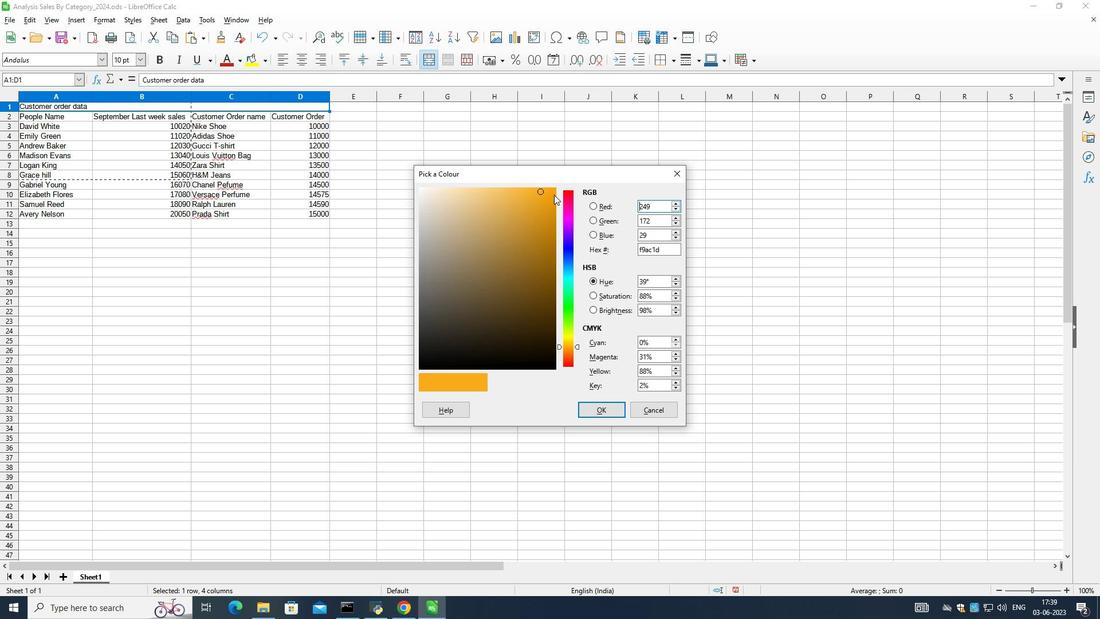 
Action: Mouse pressed left at (552, 193)
Screenshot: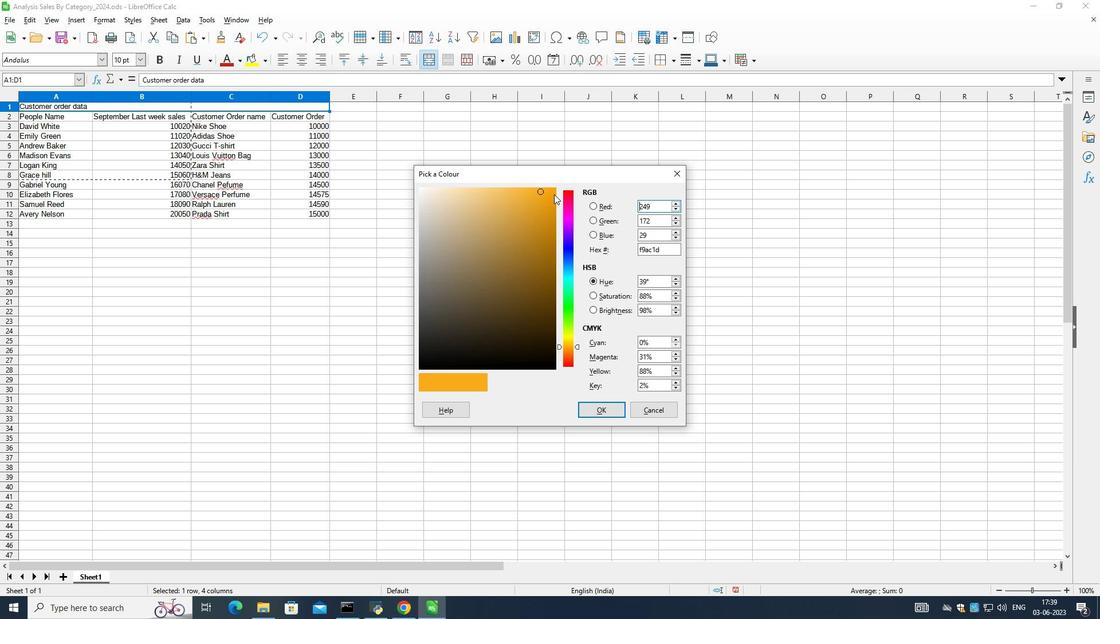 
Action: Mouse moved to (604, 413)
Screenshot: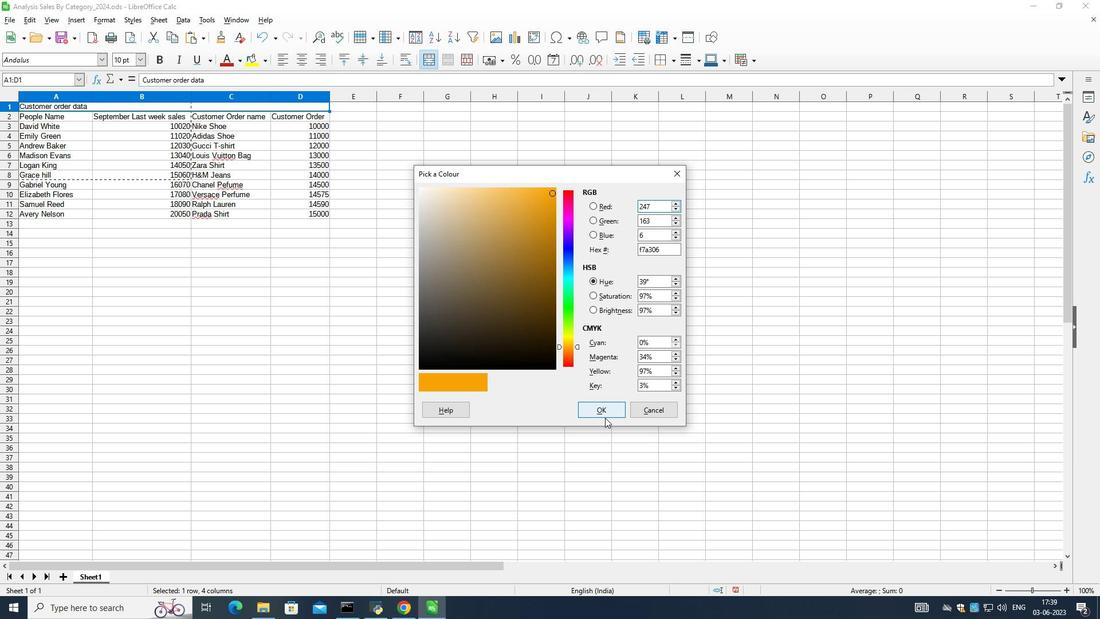
Action: Mouse pressed left at (604, 413)
Screenshot: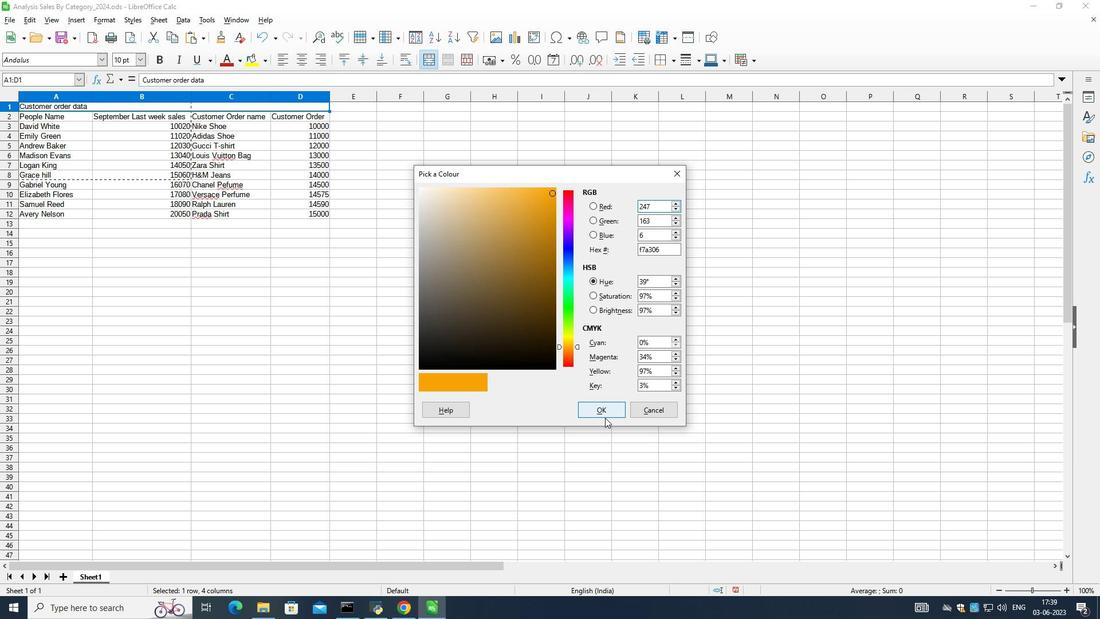 
Action: Mouse moved to (197, 63)
Screenshot: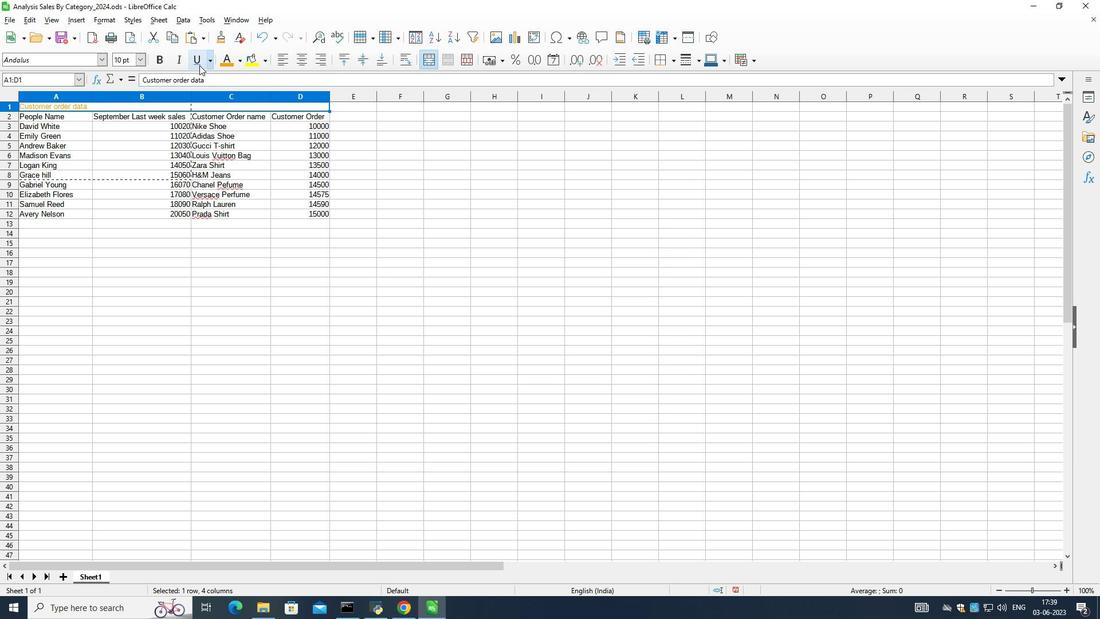 
Action: Mouse pressed left at (197, 63)
Screenshot: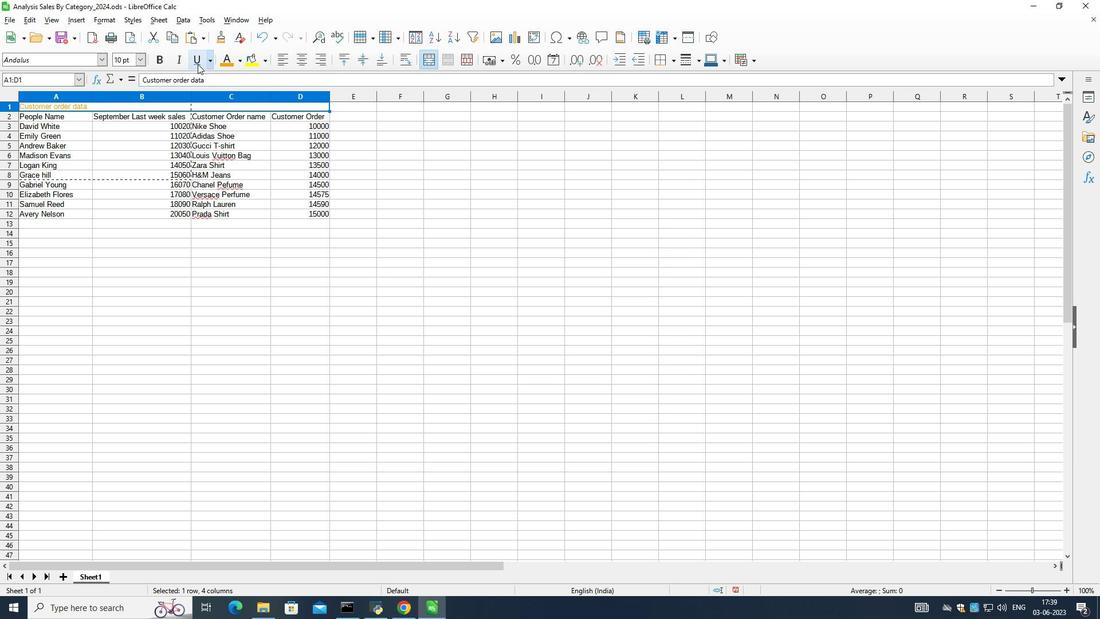 
Action: Mouse moved to (140, 60)
Screenshot: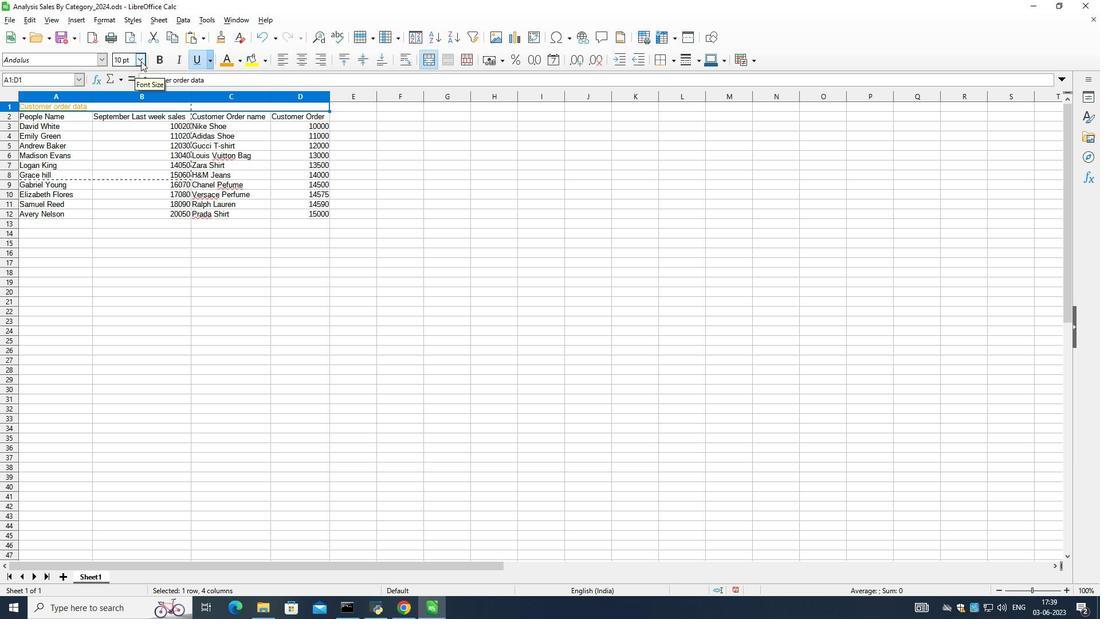 
Action: Mouse pressed left at (140, 60)
Screenshot: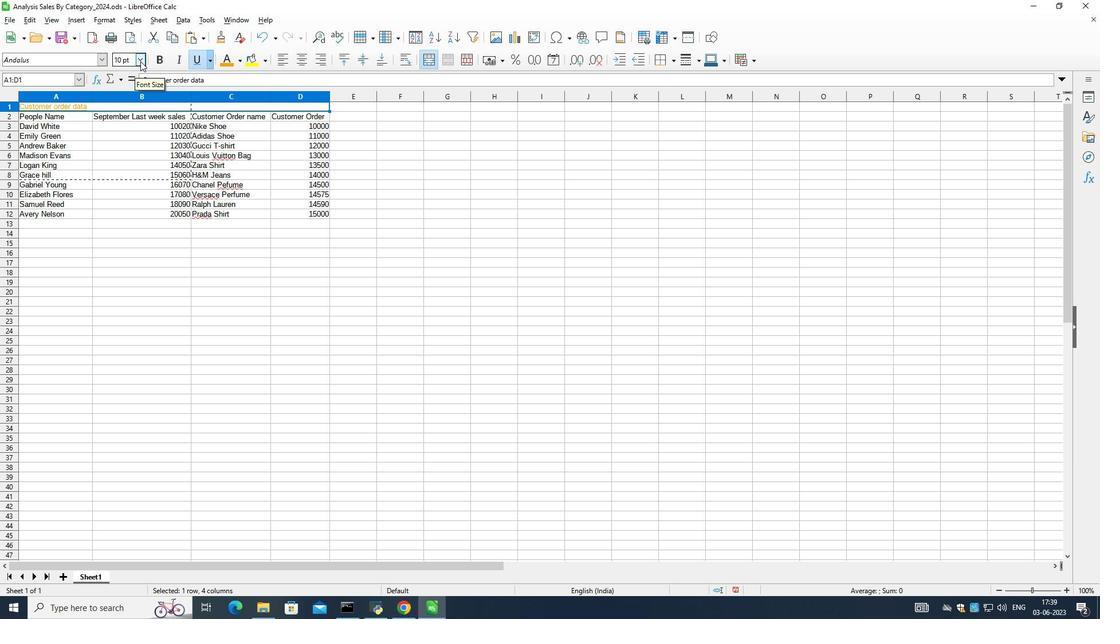 
Action: Mouse moved to (123, 234)
Screenshot: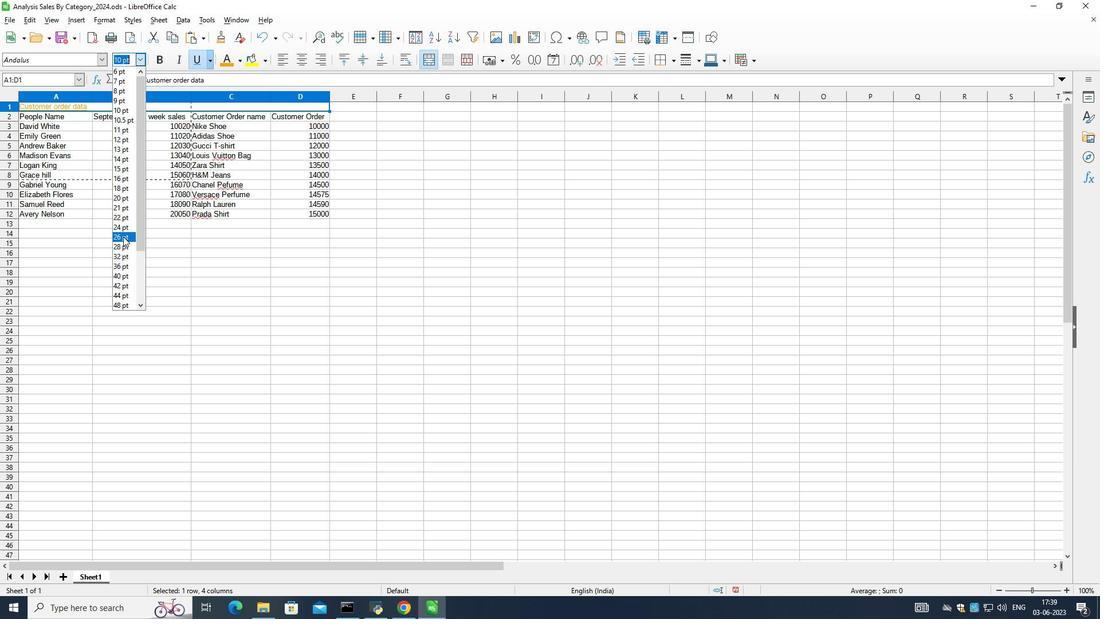 
Action: Mouse pressed left at (123, 234)
Screenshot: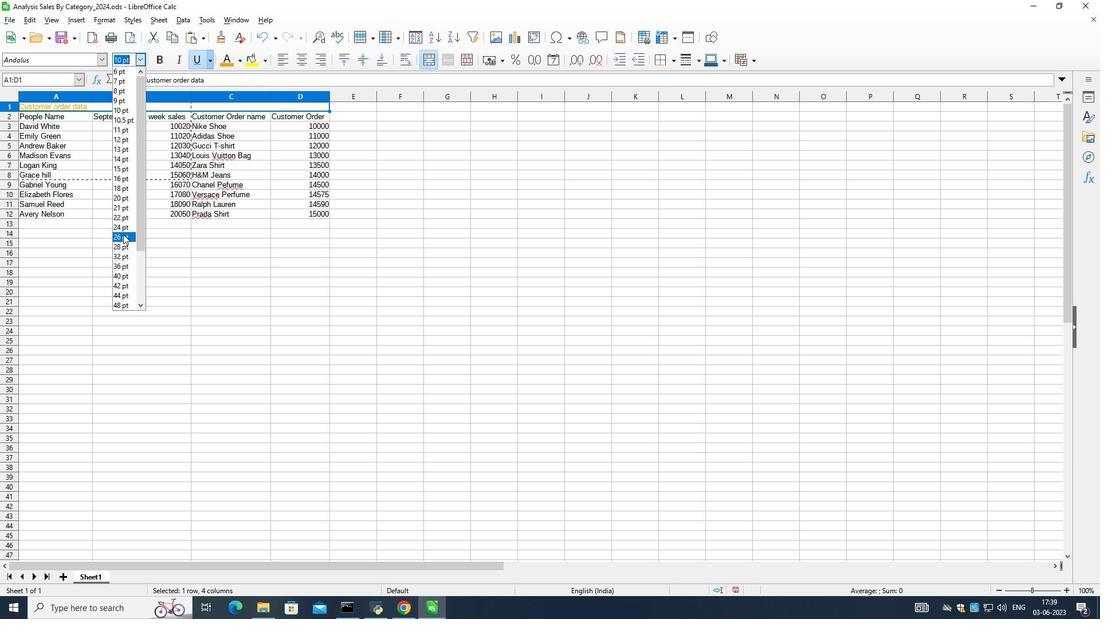
Action: Mouse moved to (26, 128)
Screenshot: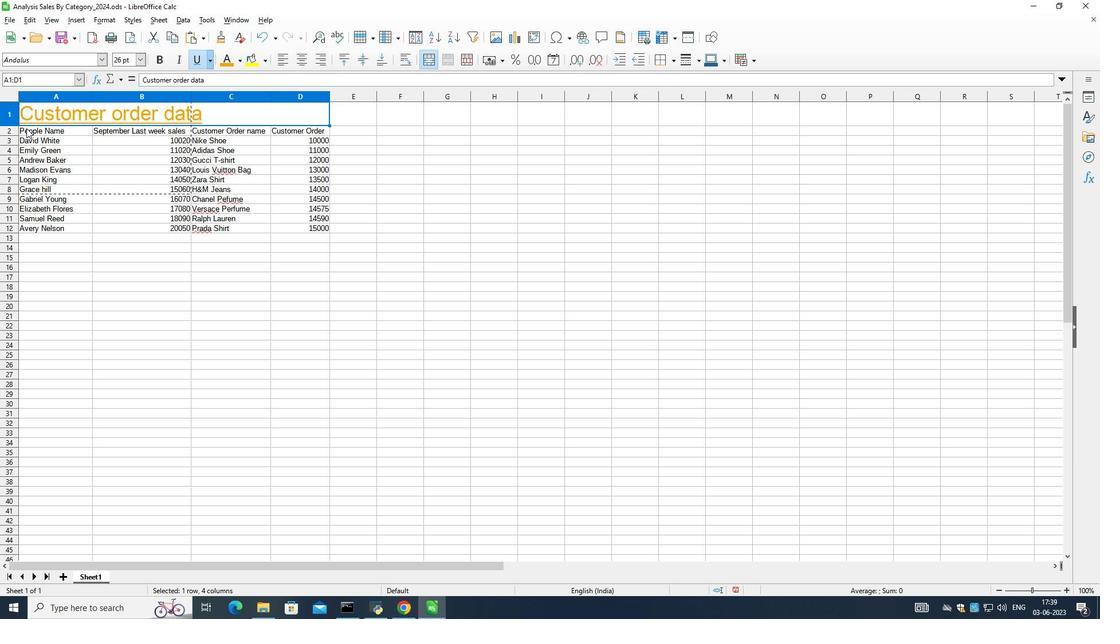 
Action: Mouse pressed left at (26, 128)
Screenshot: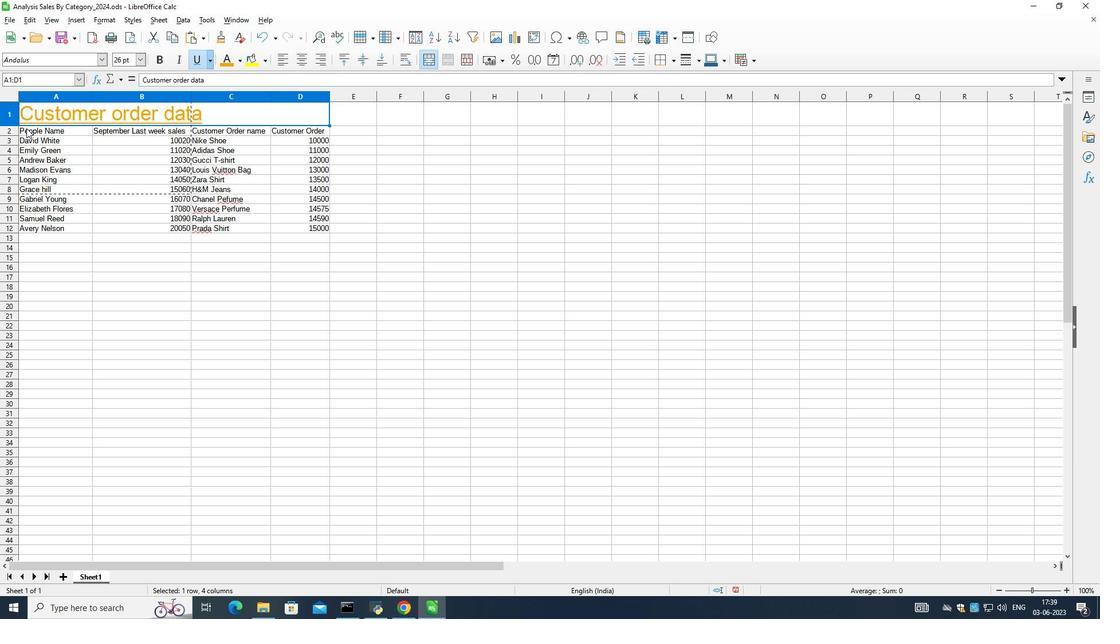 
Action: Mouse moved to (104, 61)
Screenshot: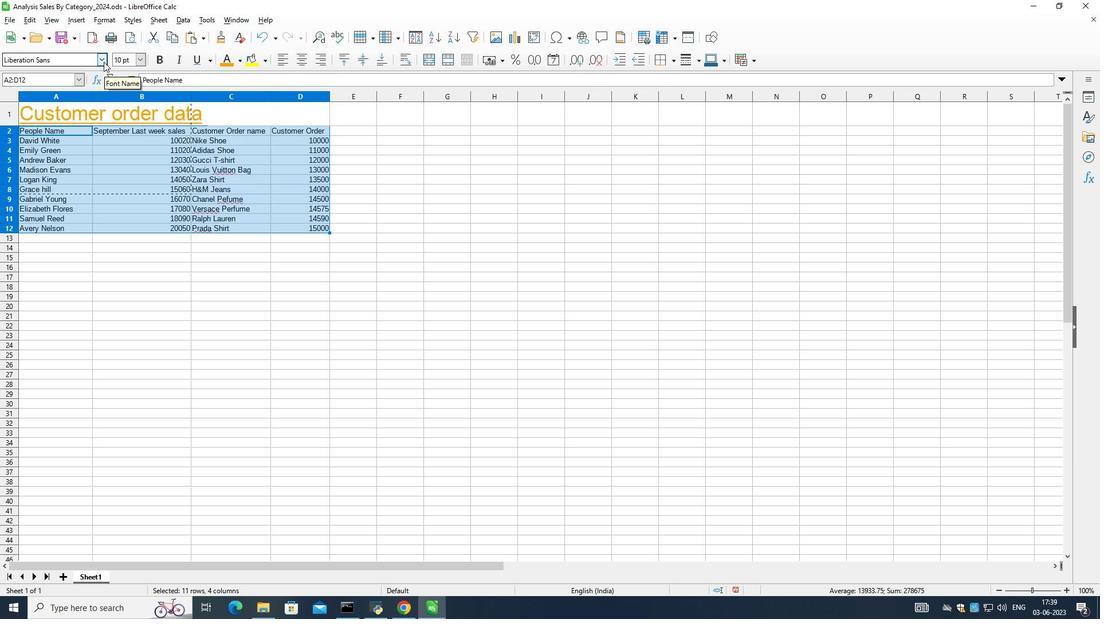 
Action: Mouse pressed left at (104, 61)
Screenshot: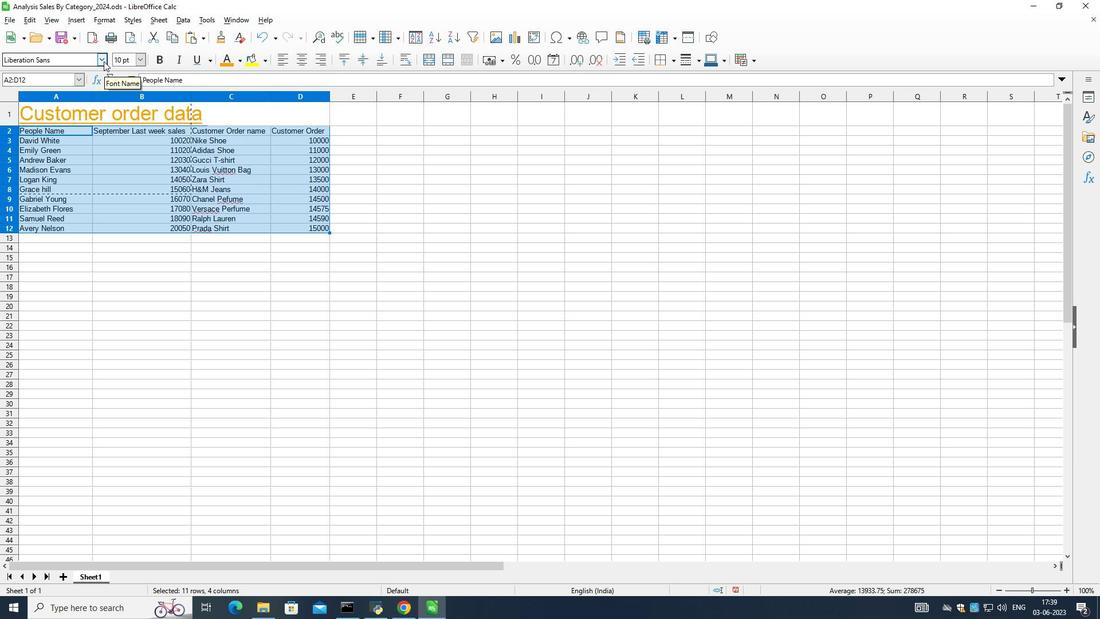 
Action: Mouse moved to (94, 119)
Screenshot: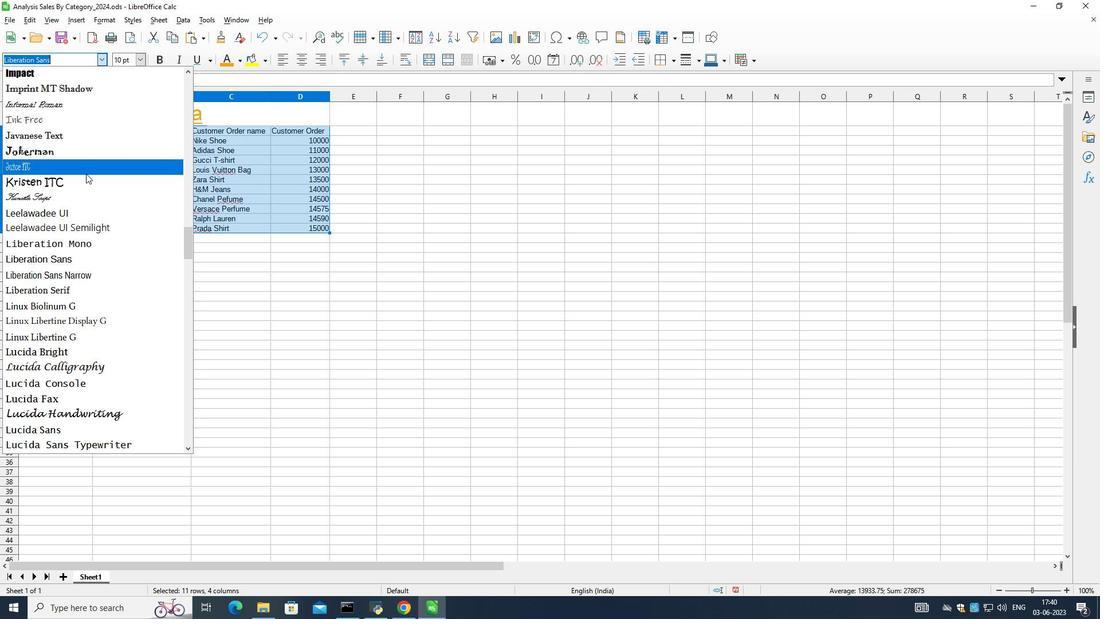 
Action: Key pressed arabic<Key.enter>
Screenshot: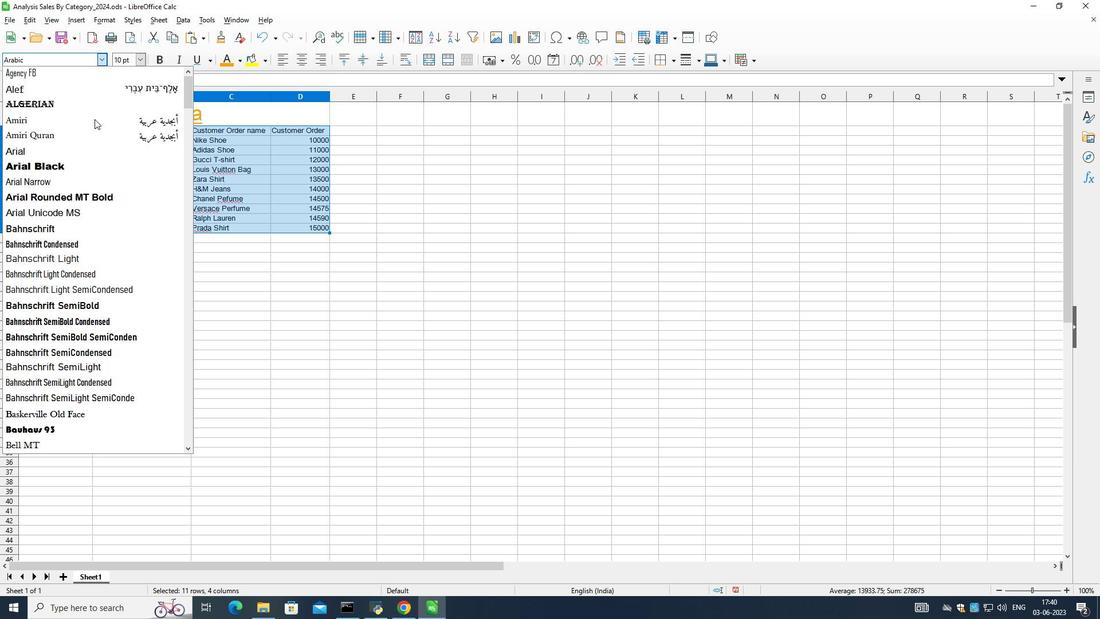 
Action: Mouse moved to (135, 58)
Screenshot: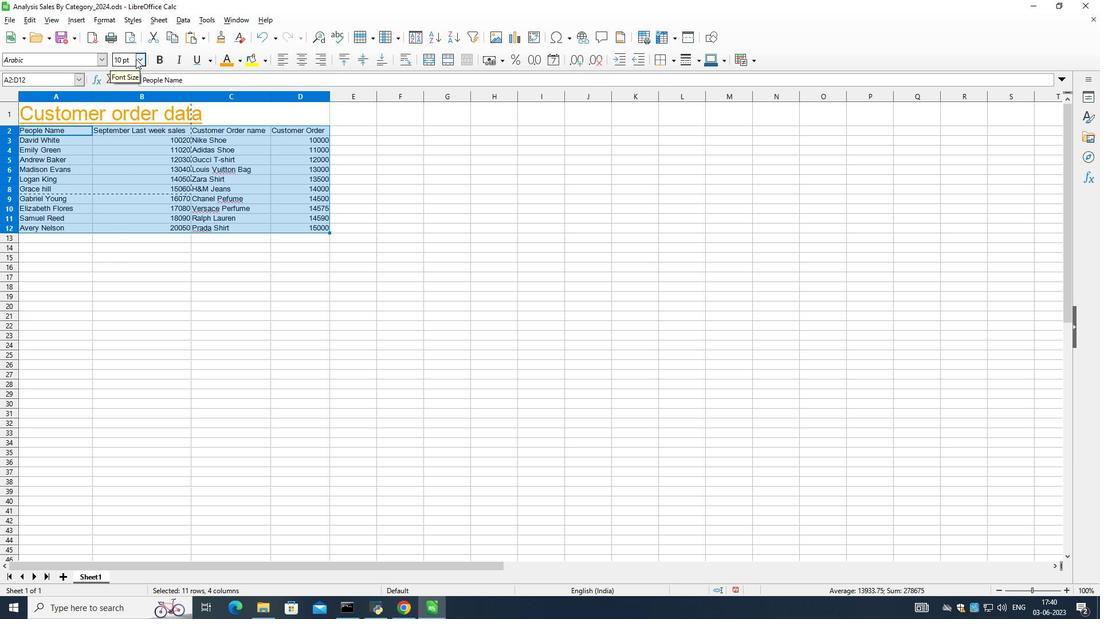 
Action: Mouse pressed left at (135, 58)
Screenshot: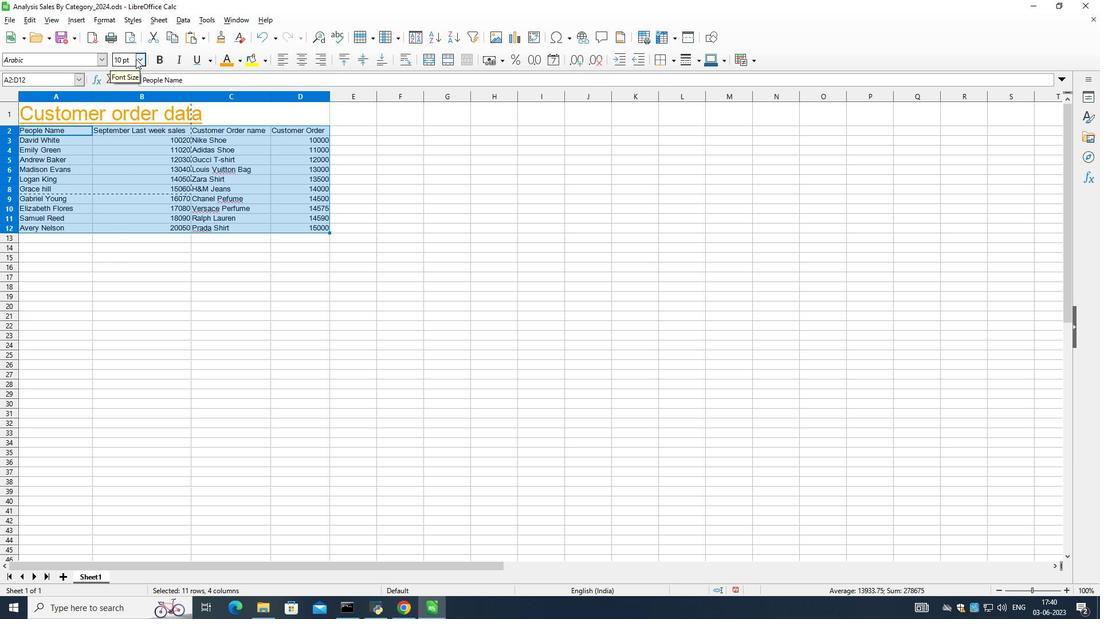 
Action: Mouse moved to (126, 159)
Screenshot: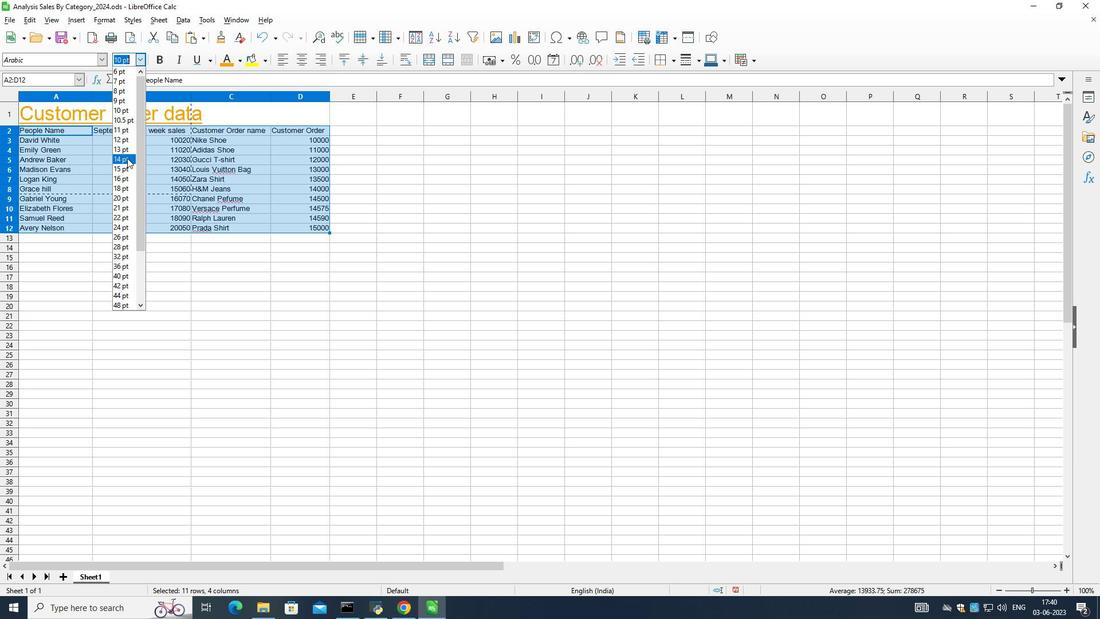 
Action: Mouse pressed left at (126, 159)
Screenshot: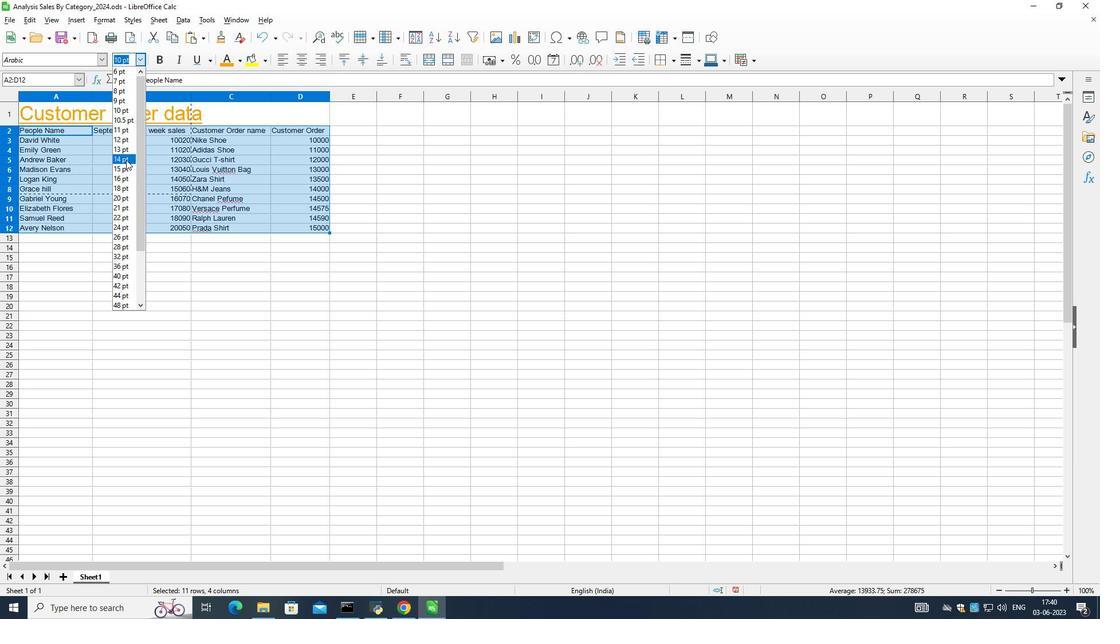 
Action: Mouse moved to (8, 98)
Screenshot: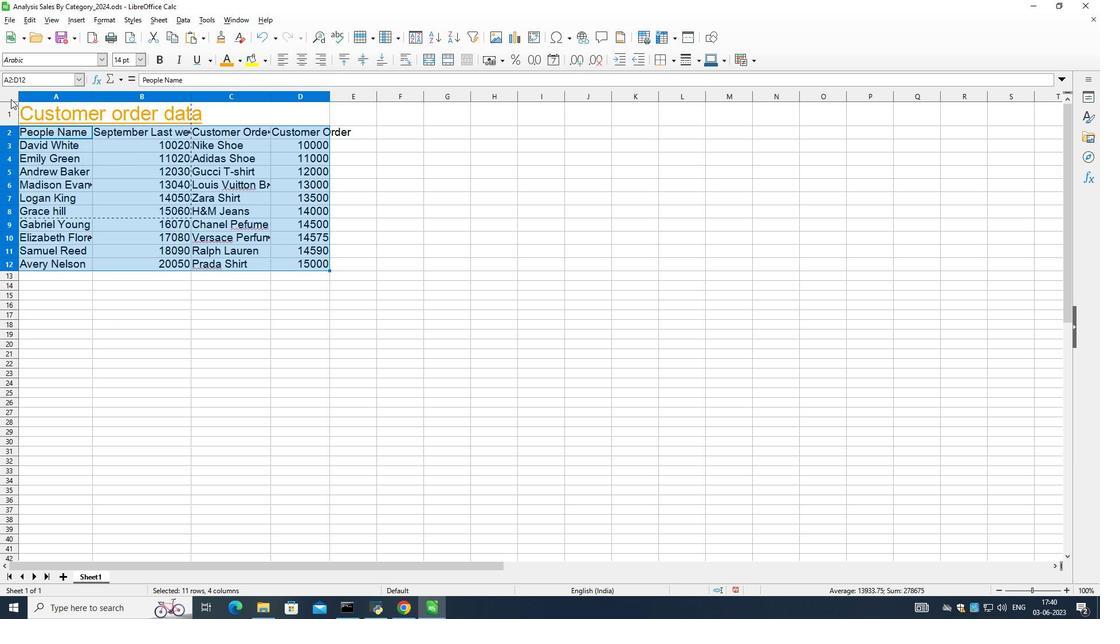 
Action: Mouse pressed left at (8, 98)
Screenshot: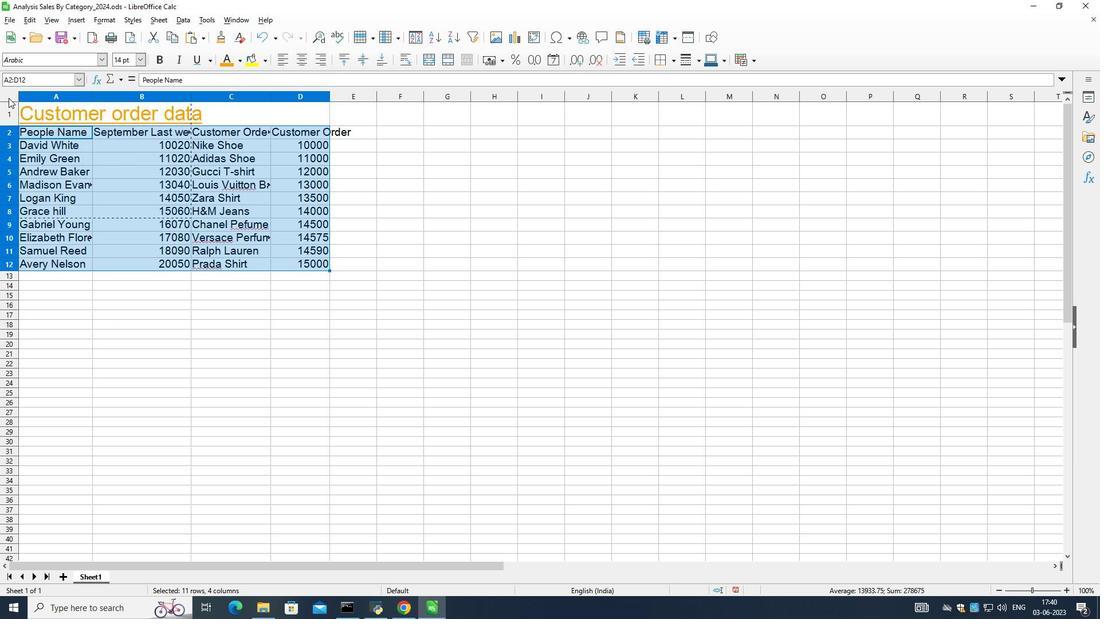 
Action: Mouse moved to (91, 96)
Screenshot: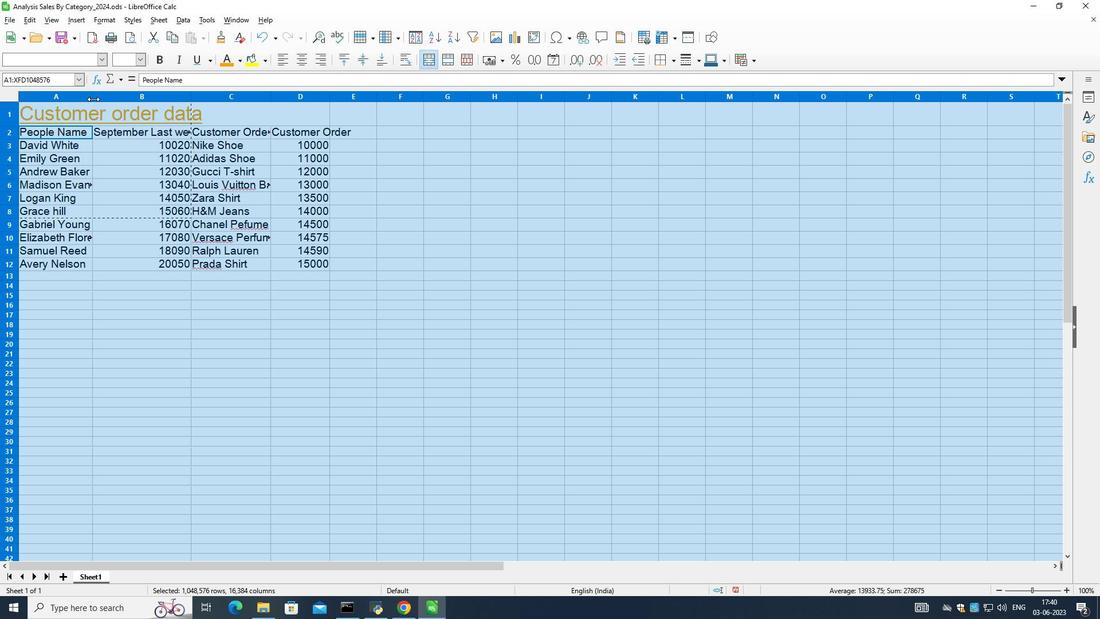 
Action: Mouse pressed left at (91, 96)
Screenshot: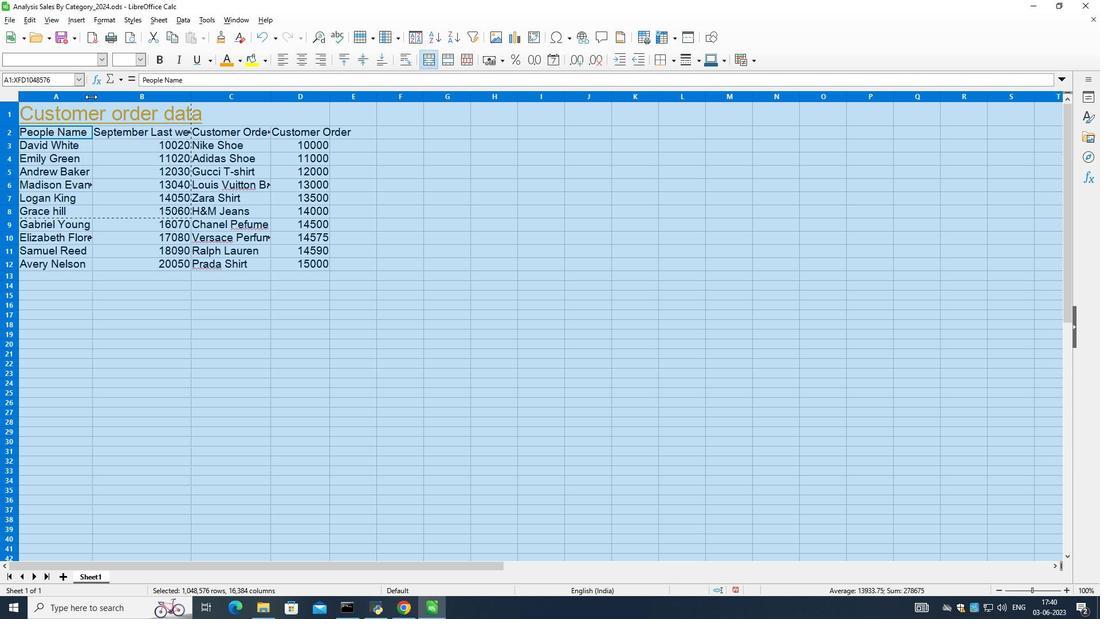 
Action: Mouse pressed left at (91, 96)
Screenshot: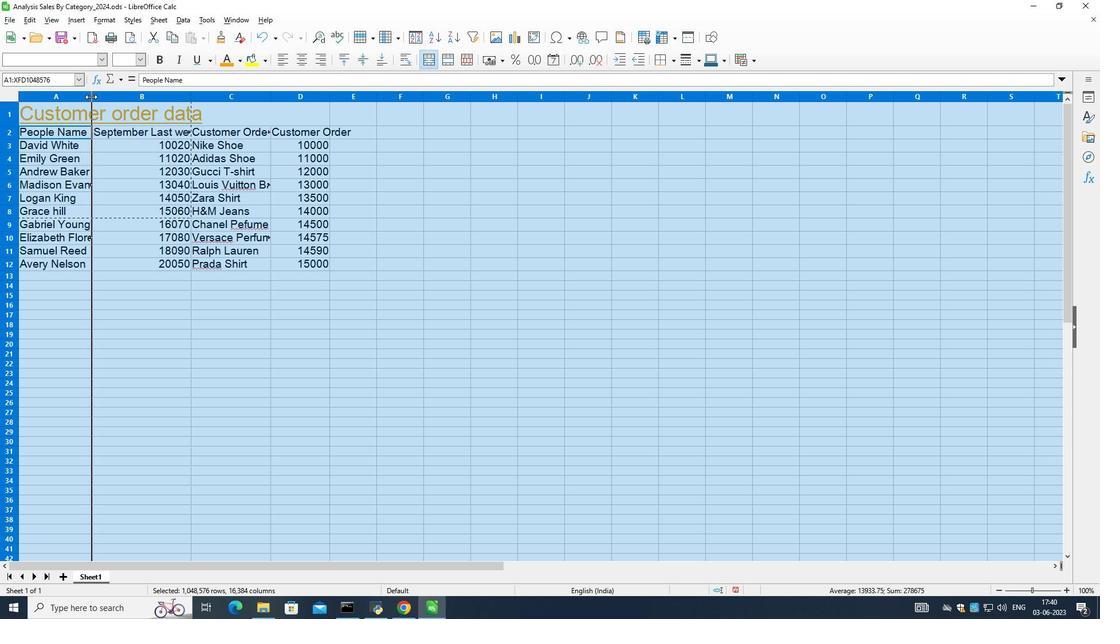 
Action: Mouse moved to (113, 185)
Screenshot: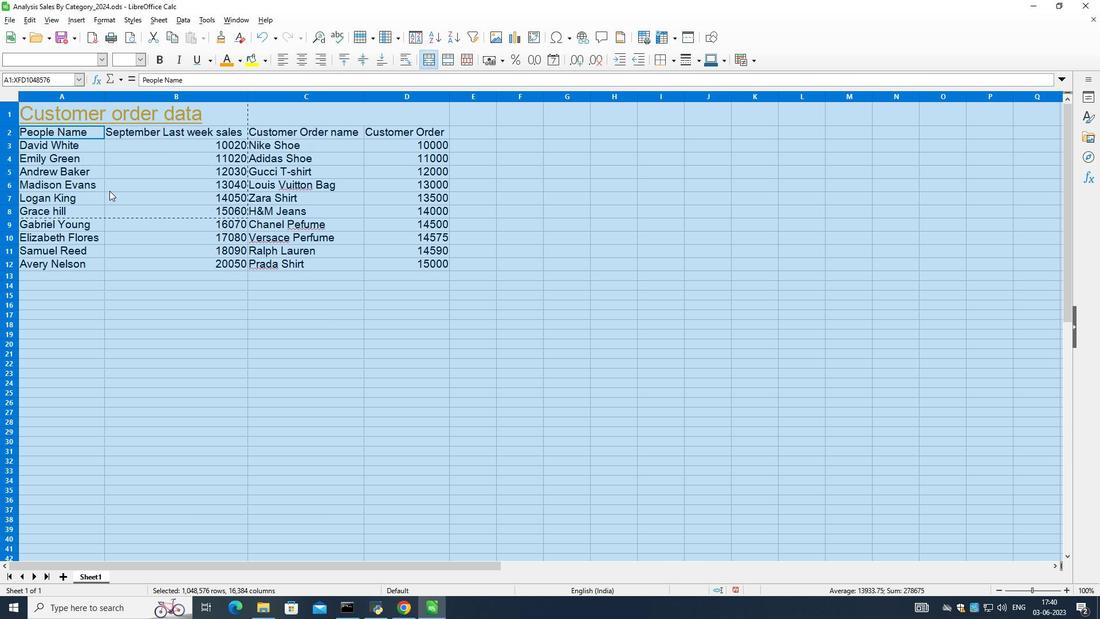
Action: Mouse pressed left at (113, 185)
Screenshot: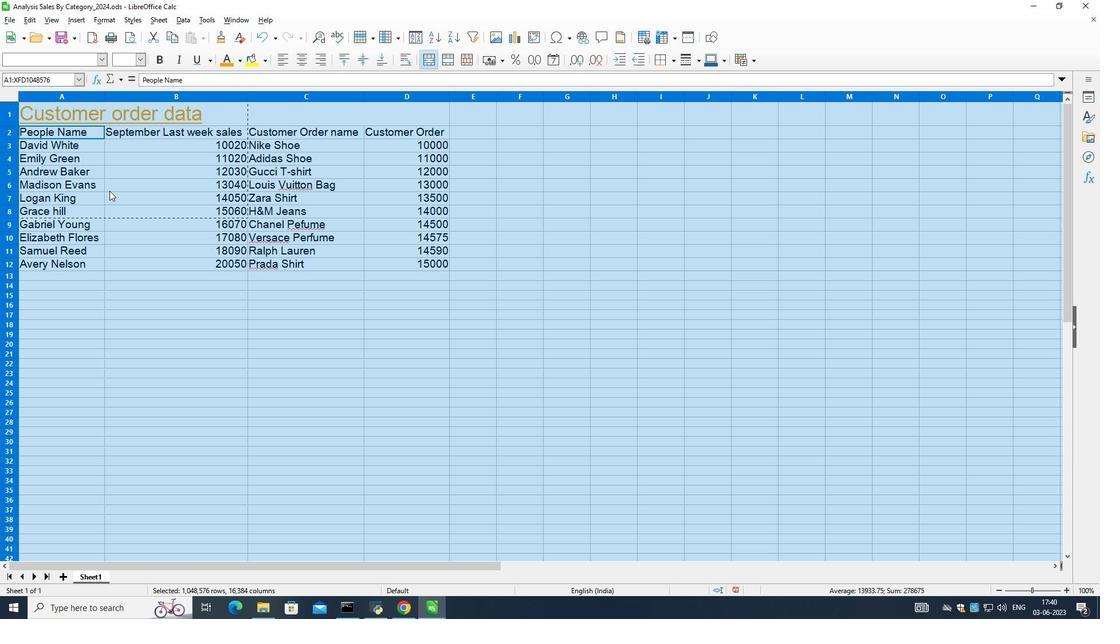 
Action: Mouse moved to (71, 114)
Screenshot: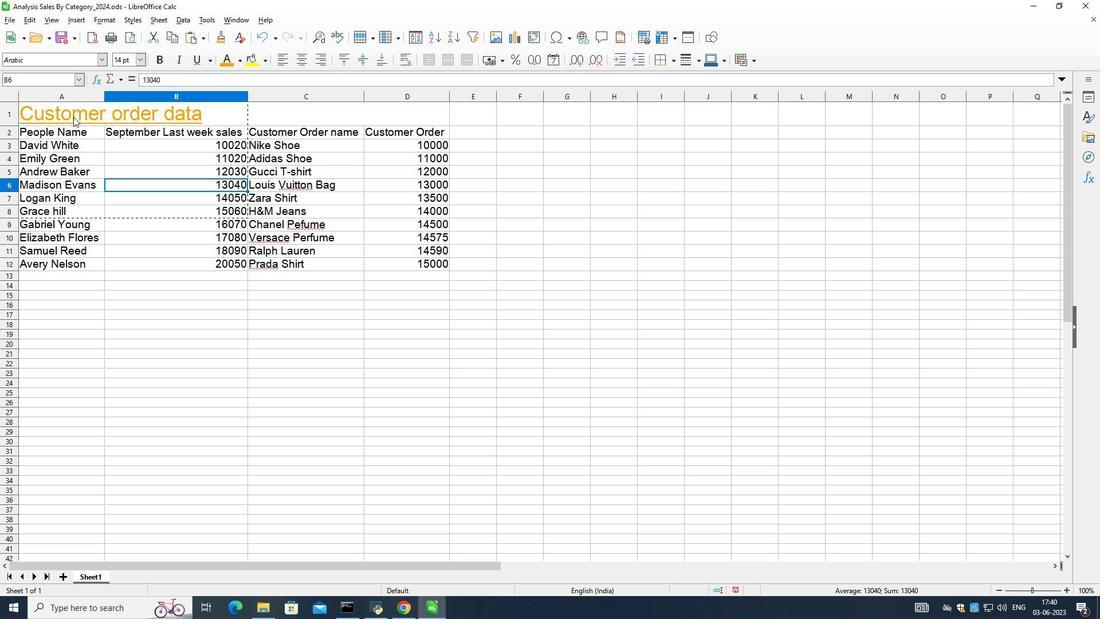 
Action: Mouse pressed left at (71, 114)
Screenshot: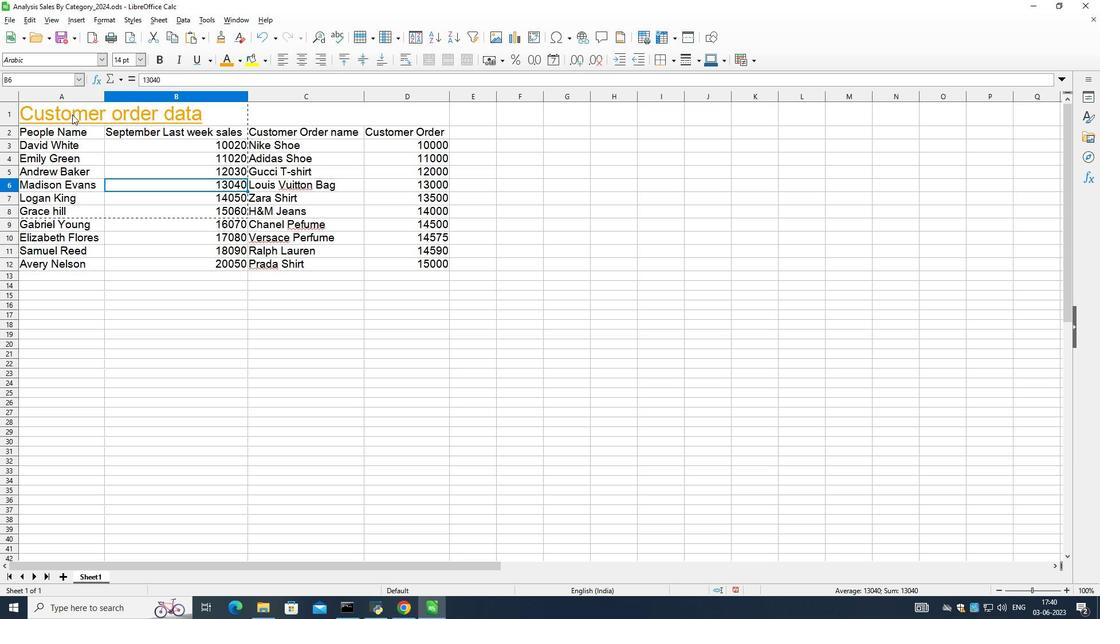 
Action: Mouse moved to (360, 61)
Screenshot: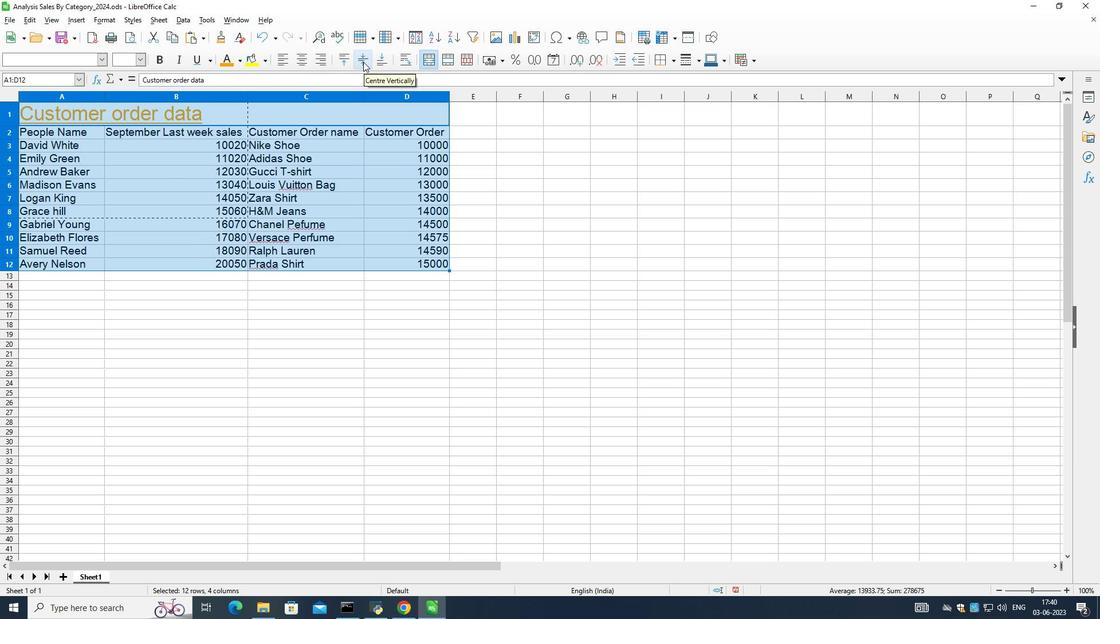 
Action: Mouse pressed left at (360, 61)
Screenshot: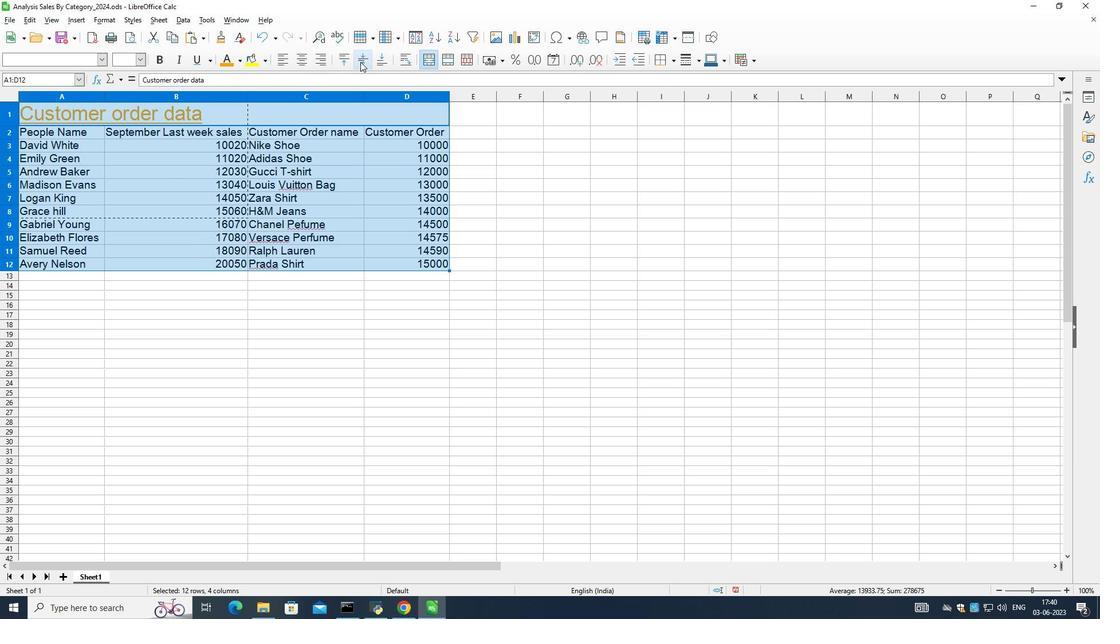 
Action: Mouse moved to (307, 184)
Screenshot: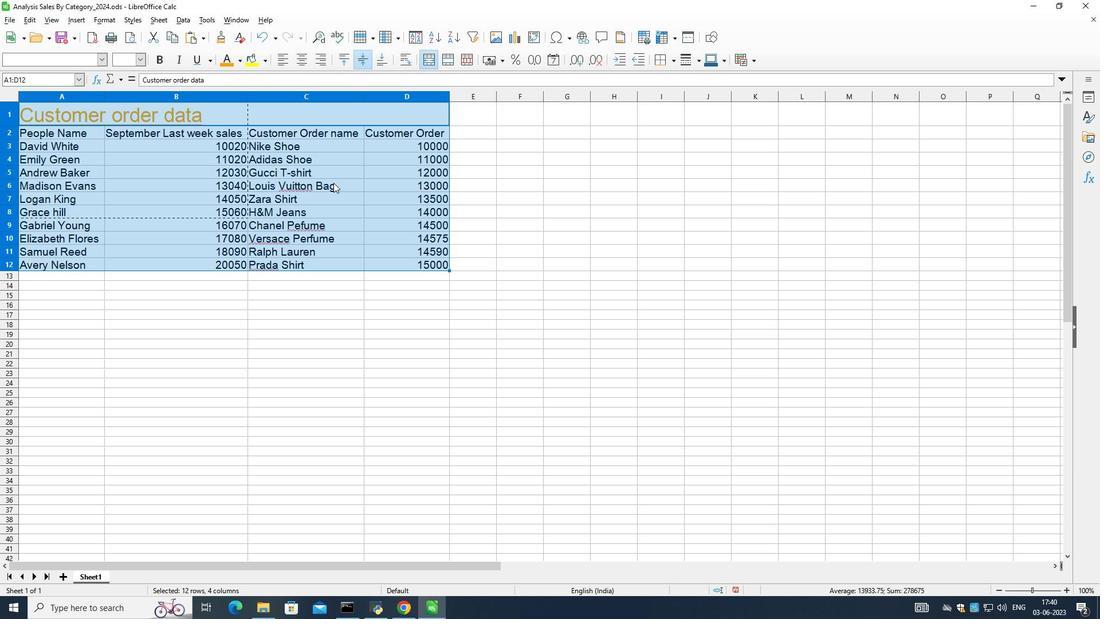 
Action: Mouse pressed left at (307, 184)
Screenshot: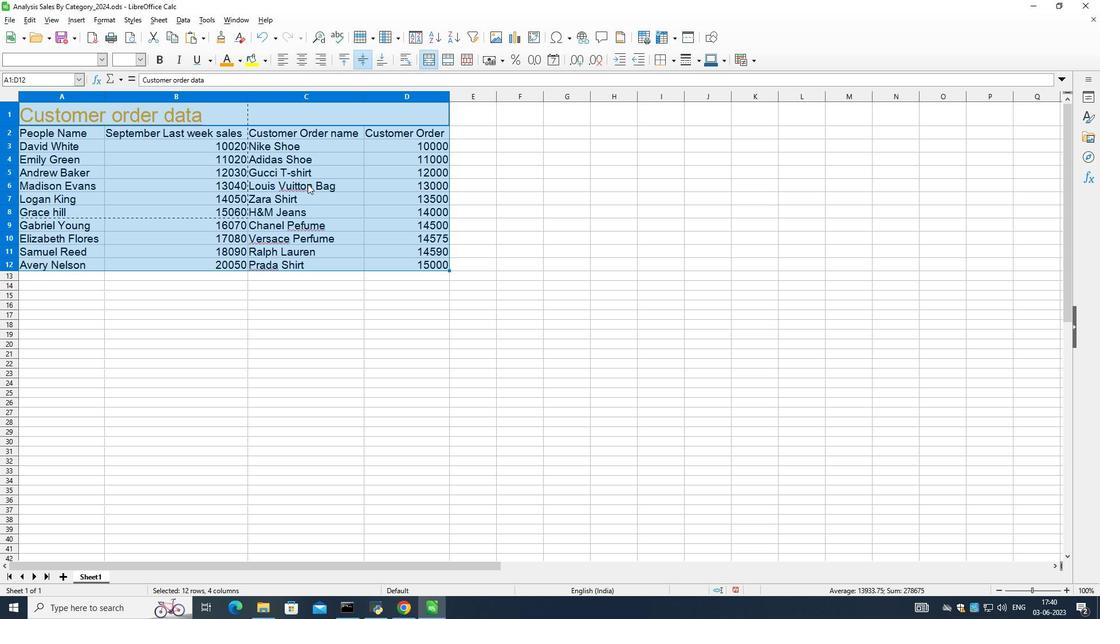 
